 Task: Create new customer invoice with Date Opened: 16-Apr-23, Select Customer: Half-Naked, Terms: Net 7. Make invoice entry for item-1 with Date: 16-Apr-23, Description: Suave Kids 3 in 1 Shampoo, Conditioner & Body Wash Watermelon Wonder (18 oz), Income Account: Income:Sales, Quantity: 2, Unit Price: 14.99, Sales Tax: Y, Sales Tax Included: Y, Tax Table: Sales Tax. Post Invoice with Post Date: 16-Apr-23, Post to Accounts: Assets:Accounts Receivable. Pay / Process Payment with Transaction Date: 22-Apr-23, Amount: 29.98, Transfer Account: Checking Account. Go to 'Print Invoice'.
Action: Mouse moved to (133, 38)
Screenshot: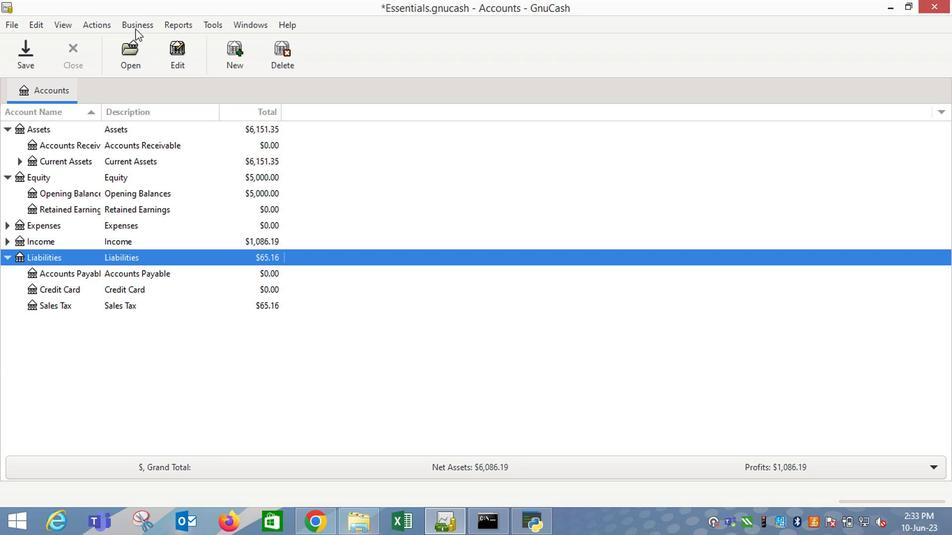 
Action: Mouse pressed left at (133, 38)
Screenshot: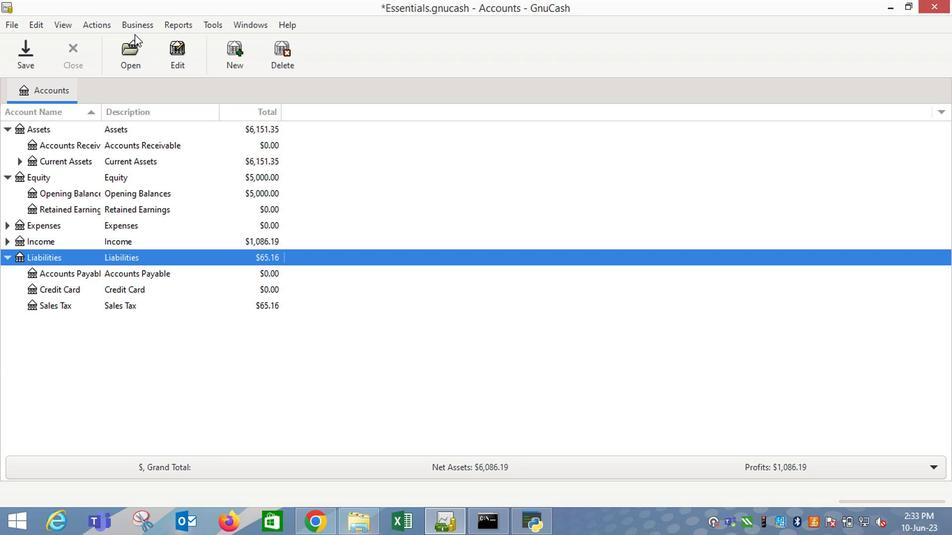 
Action: Mouse moved to (135, 33)
Screenshot: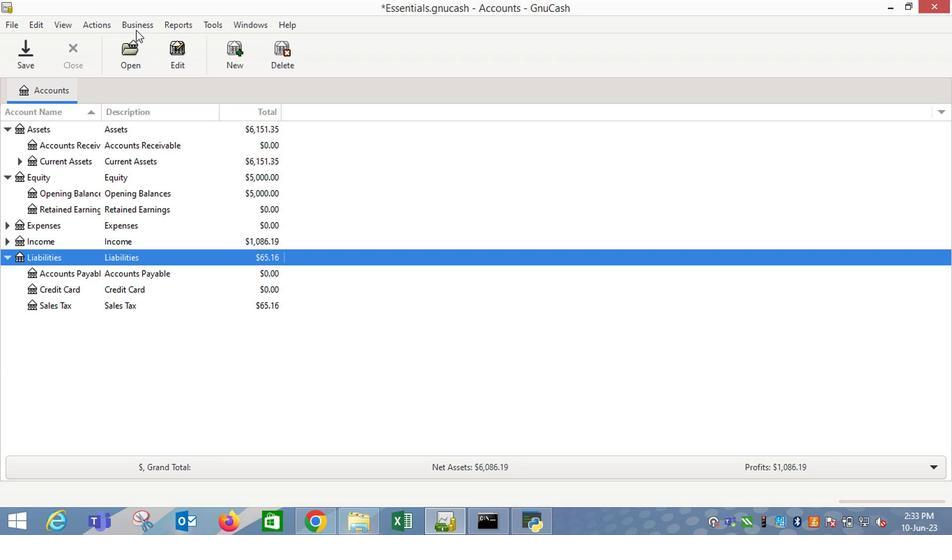 
Action: Mouse pressed left at (135, 33)
Screenshot: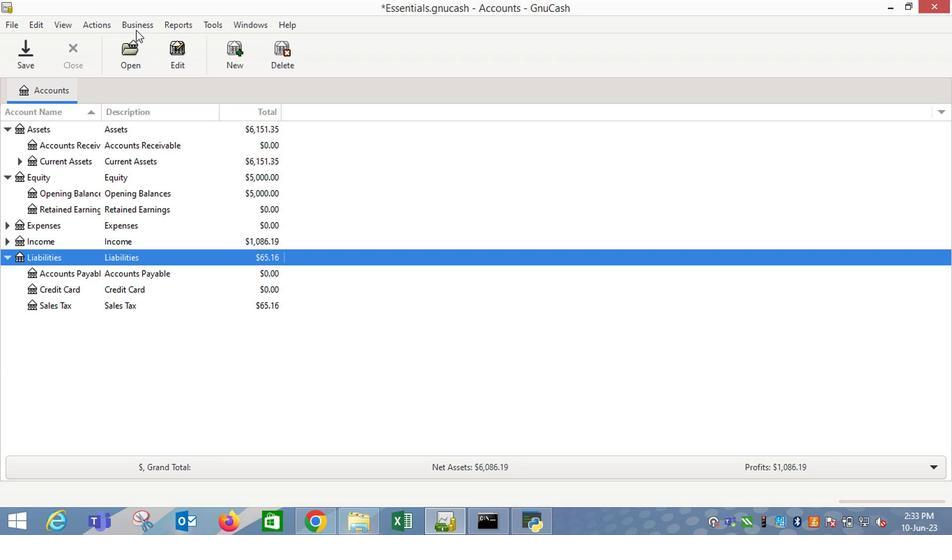 
Action: Mouse moved to (302, 92)
Screenshot: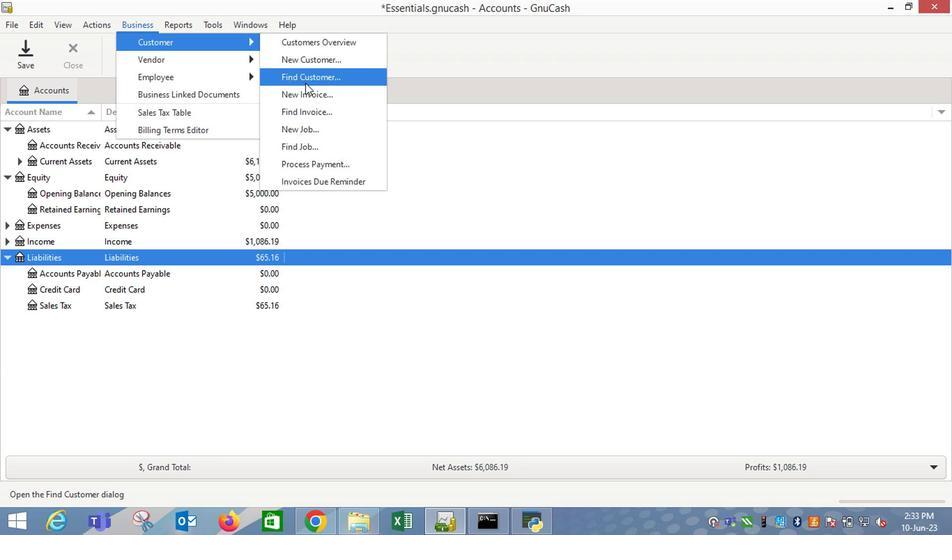 
Action: Mouse pressed left at (302, 92)
Screenshot: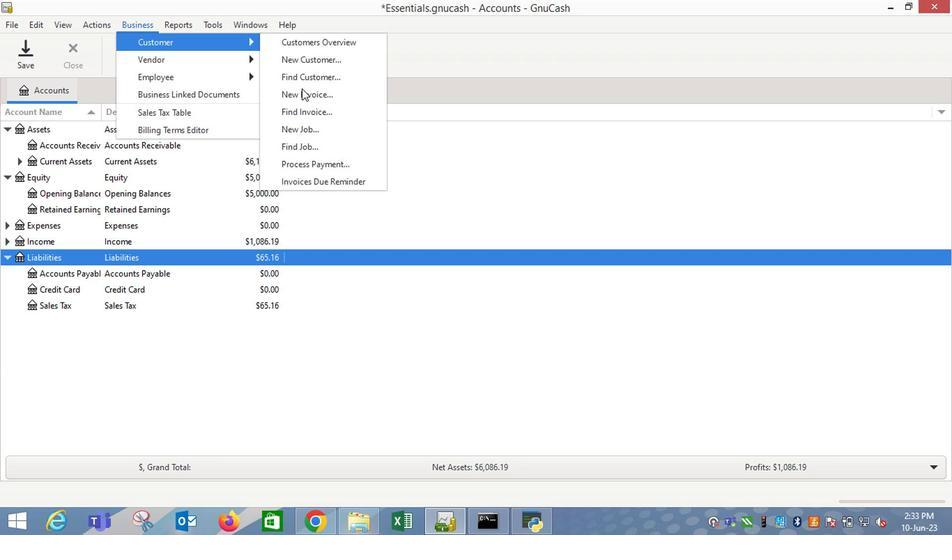 
Action: Mouse moved to (581, 218)
Screenshot: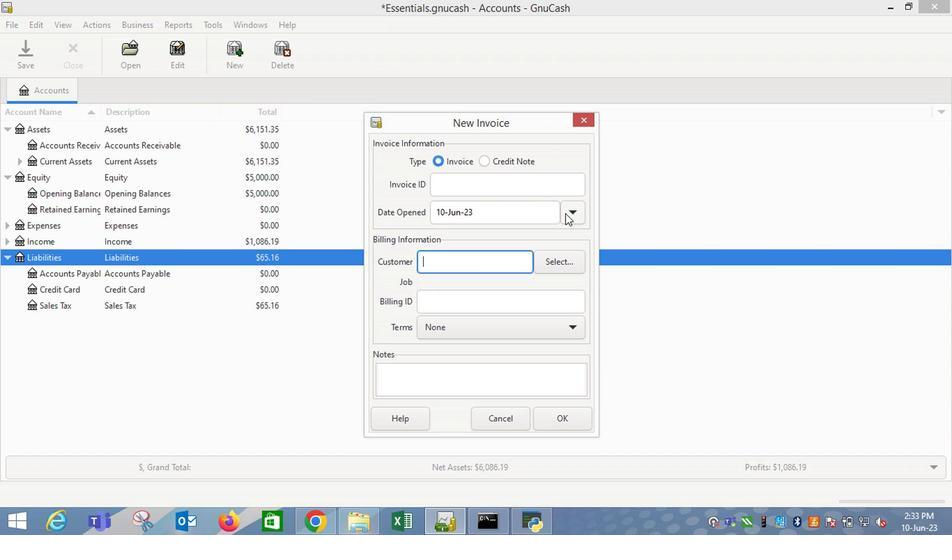 
Action: Mouse pressed left at (581, 218)
Screenshot: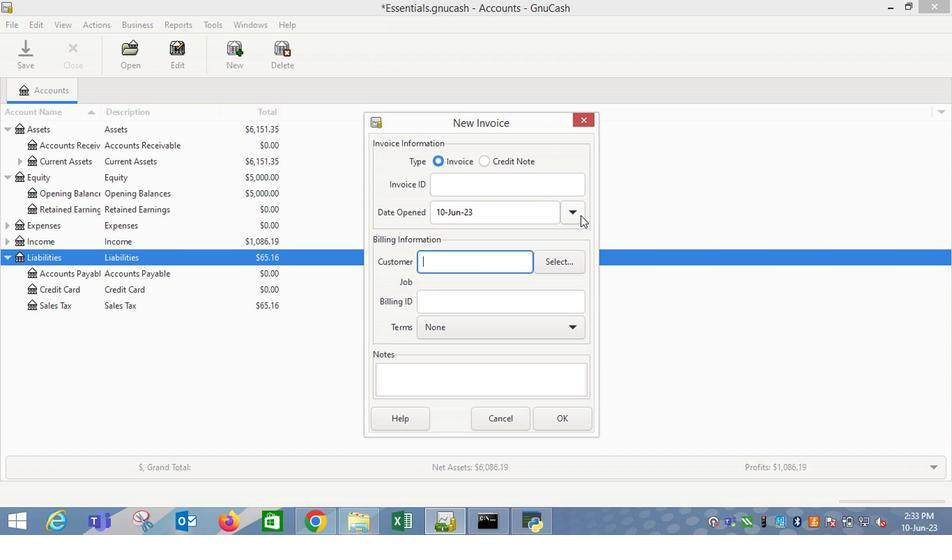 
Action: Mouse moved to (466, 232)
Screenshot: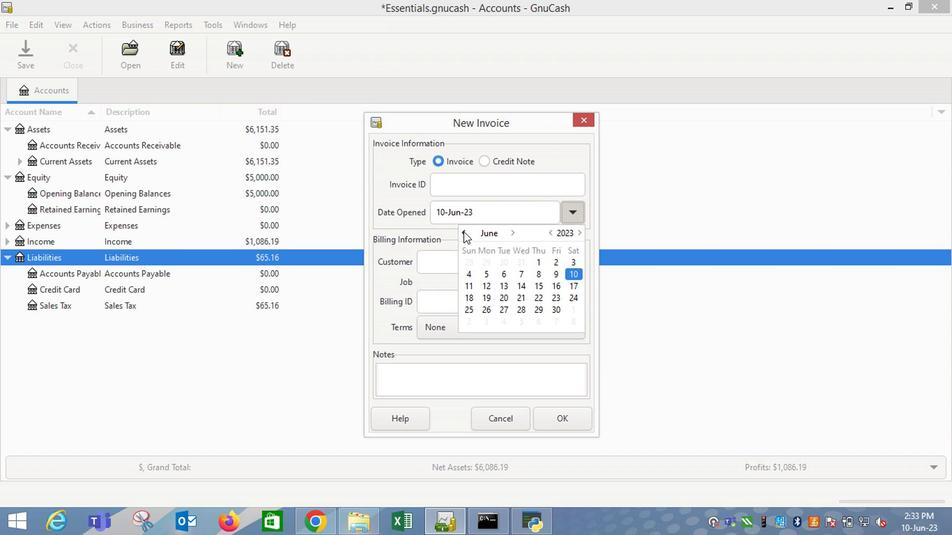 
Action: Mouse pressed left at (466, 232)
Screenshot: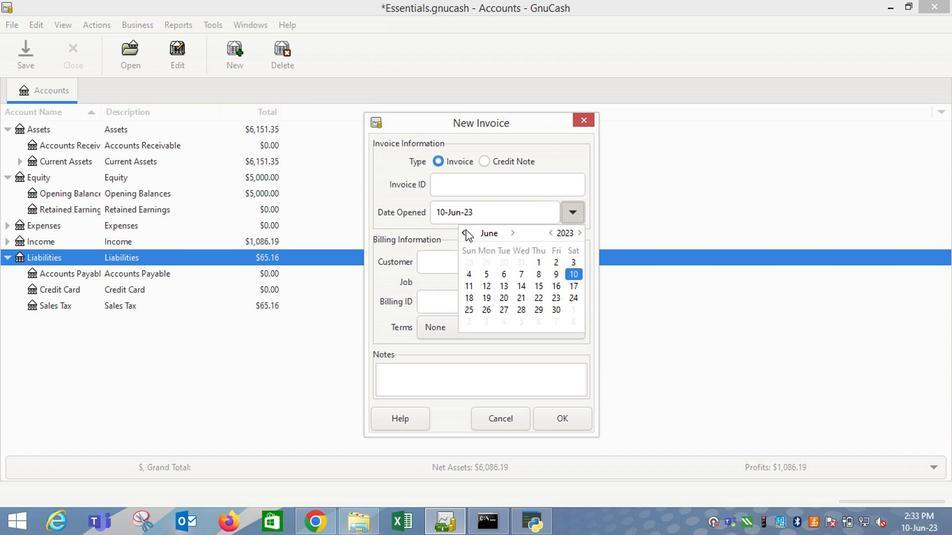 
Action: Mouse moved to (465, 236)
Screenshot: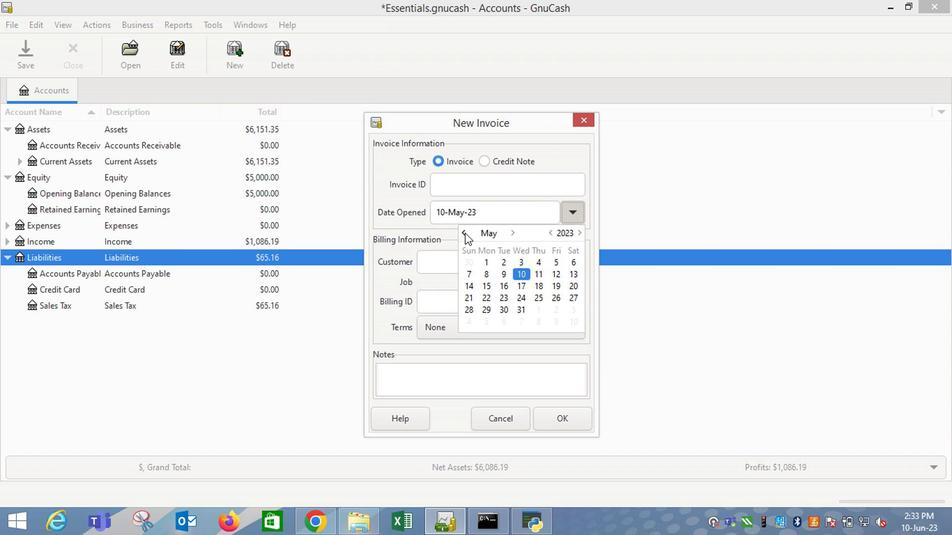 
Action: Mouse pressed left at (465, 236)
Screenshot: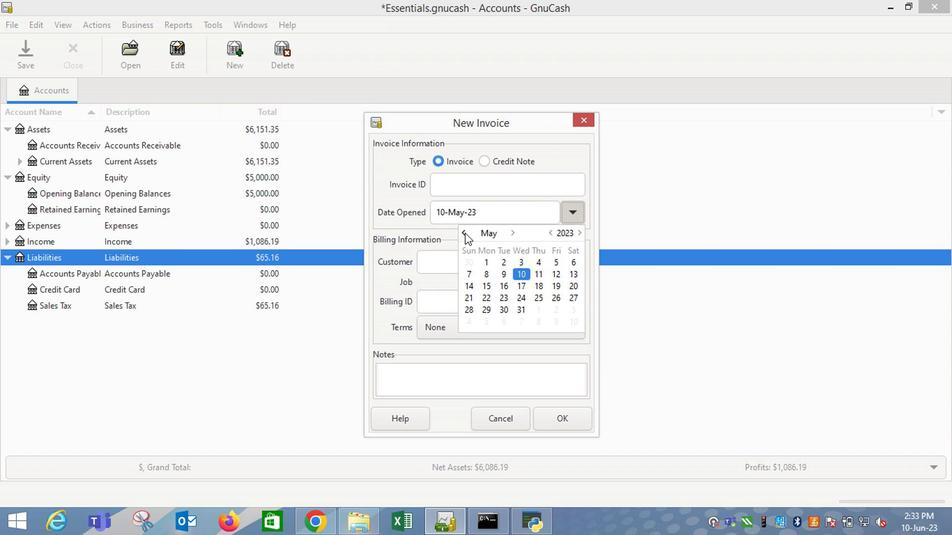 
Action: Mouse moved to (473, 299)
Screenshot: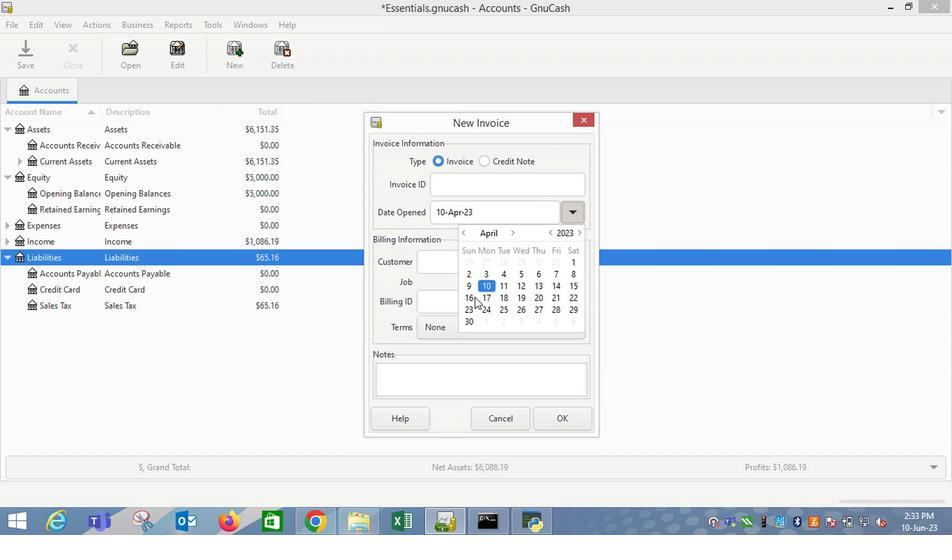 
Action: Mouse pressed left at (473, 299)
Screenshot: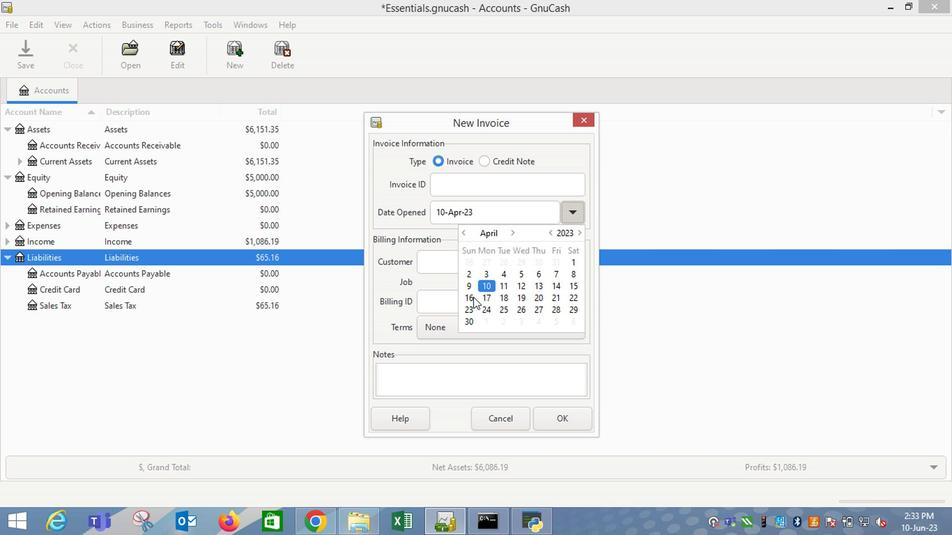 
Action: Mouse moved to (427, 269)
Screenshot: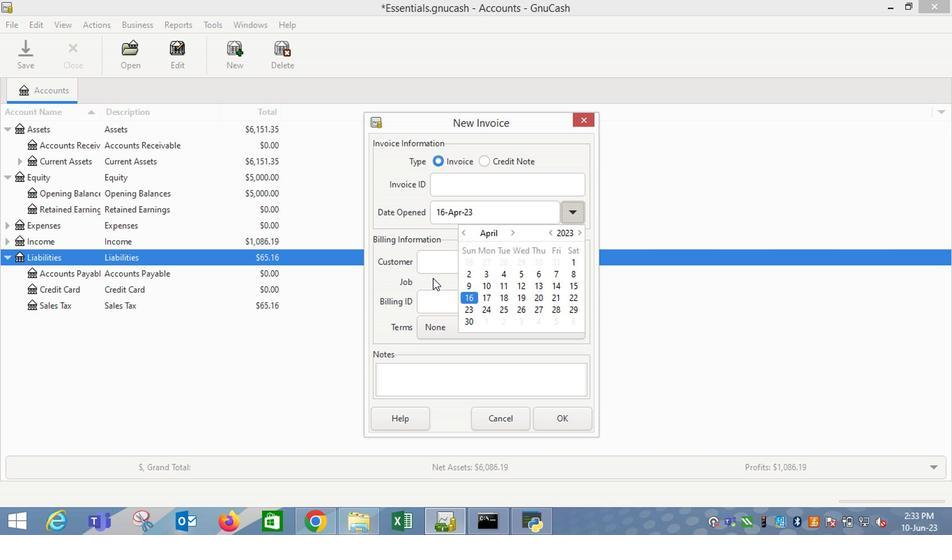 
Action: Mouse pressed left at (427, 269)
Screenshot: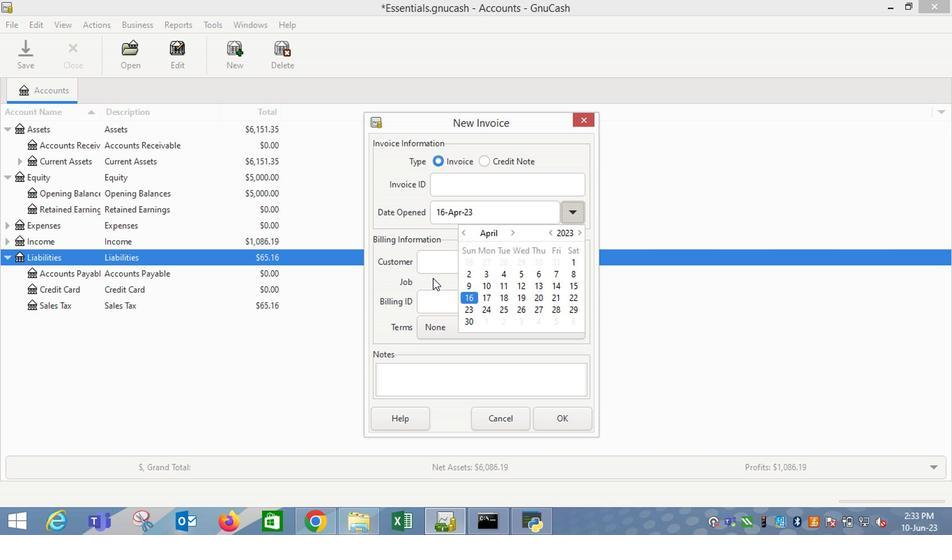 
Action: Mouse moved to (442, 260)
Screenshot: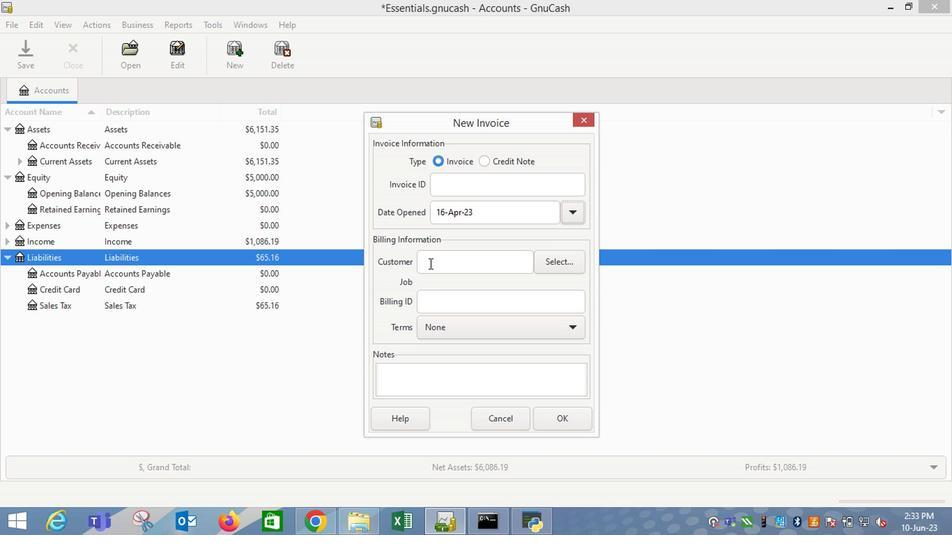 
Action: Mouse pressed left at (442, 260)
Screenshot: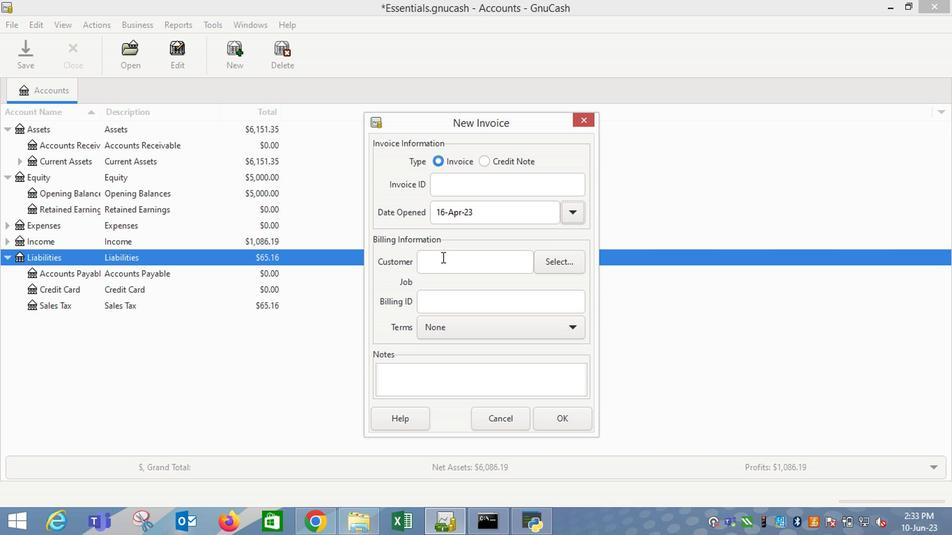 
Action: Key pressed <Key.shift_r>Ha<Key.down><Key.tab>
Screenshot: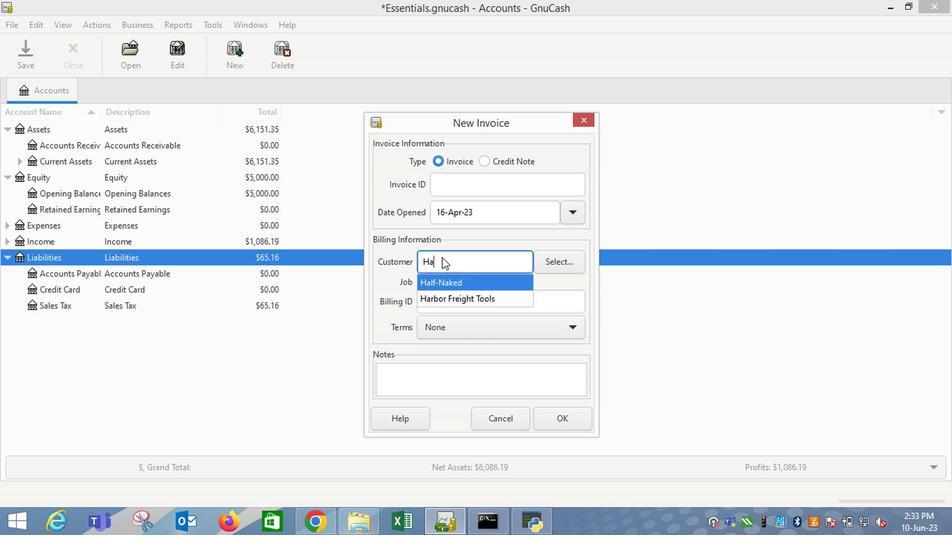 
Action: Mouse moved to (471, 265)
Screenshot: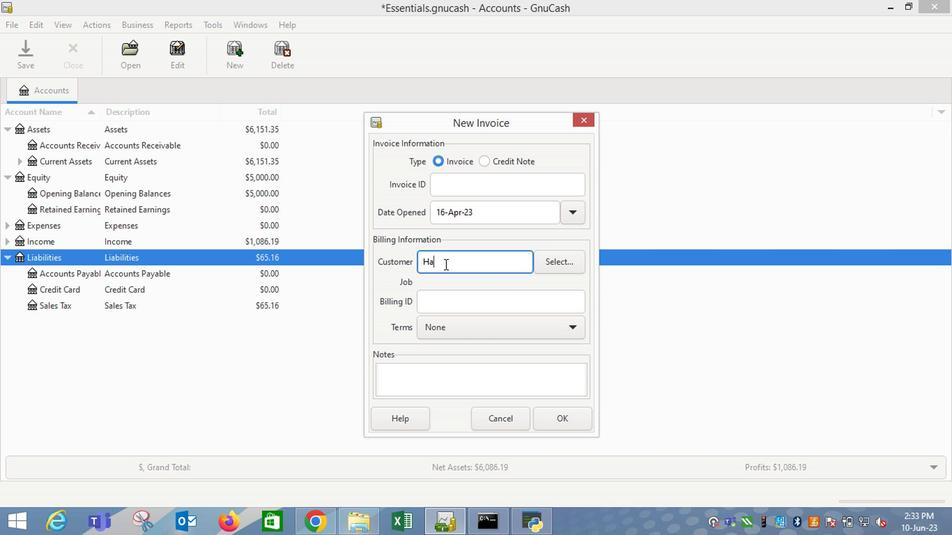 
Action: Key pressed l
Screenshot: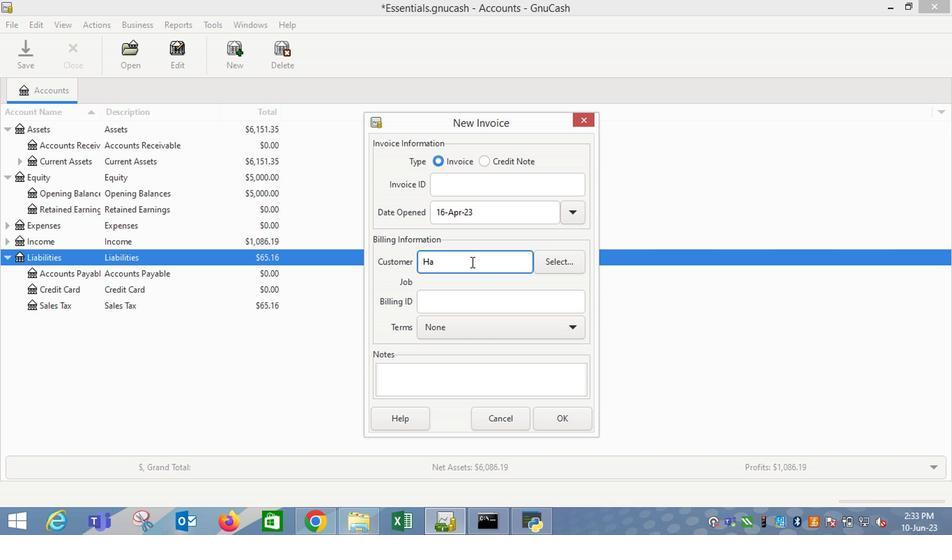 
Action: Mouse moved to (452, 283)
Screenshot: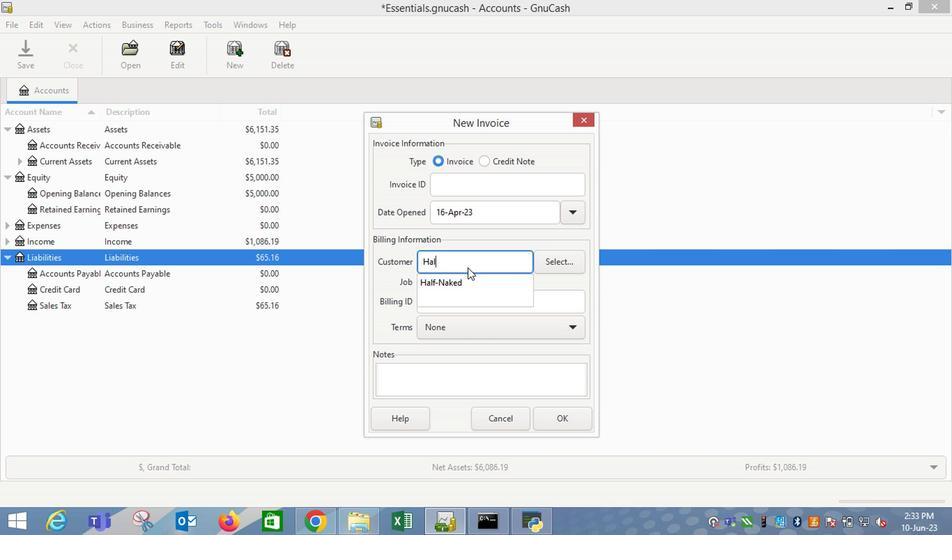 
Action: Mouse pressed left at (452, 283)
Screenshot: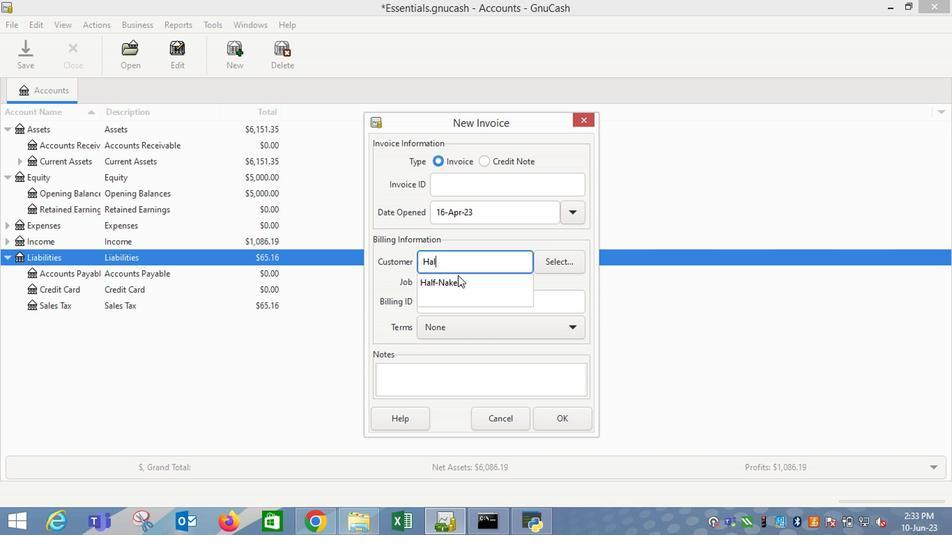 
Action: Mouse moved to (432, 346)
Screenshot: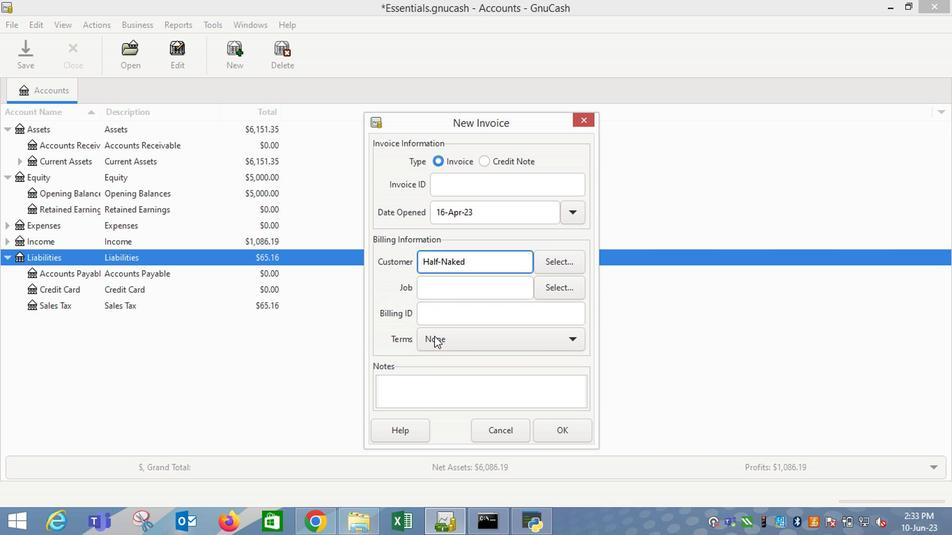 
Action: Mouse pressed left at (432, 346)
Screenshot: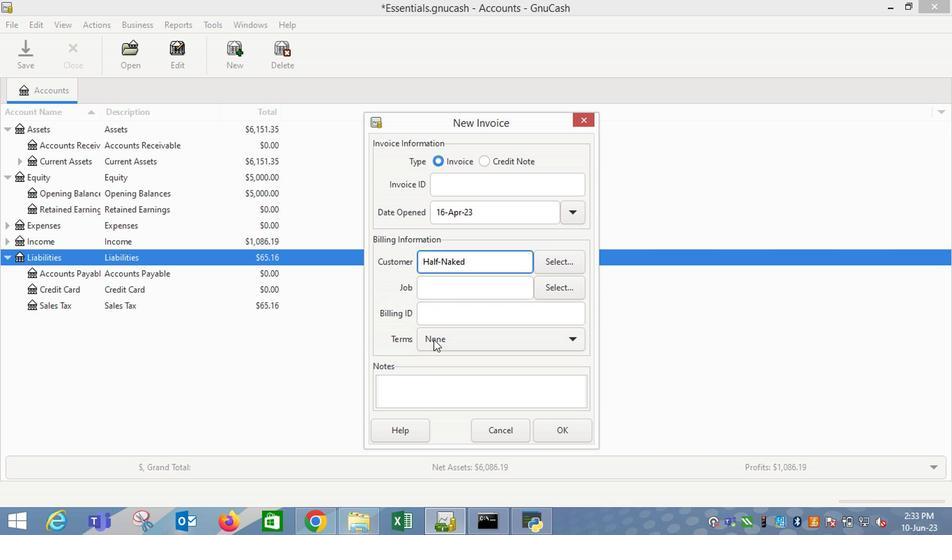 
Action: Mouse moved to (429, 404)
Screenshot: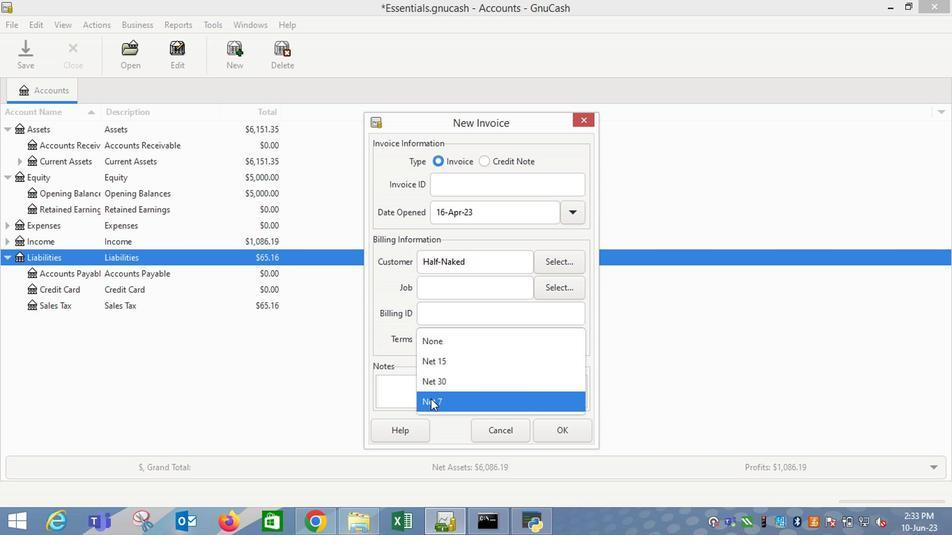 
Action: Mouse pressed left at (429, 404)
Screenshot: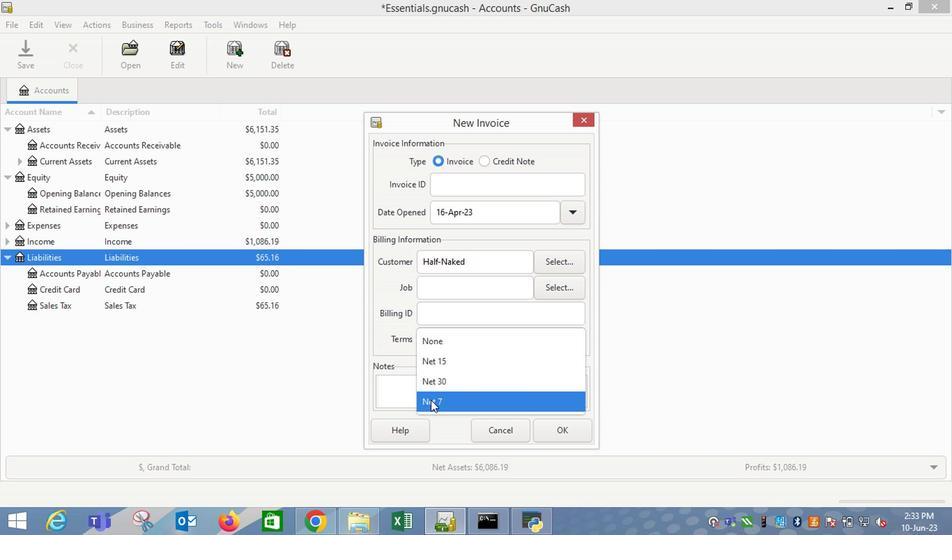 
Action: Mouse moved to (541, 432)
Screenshot: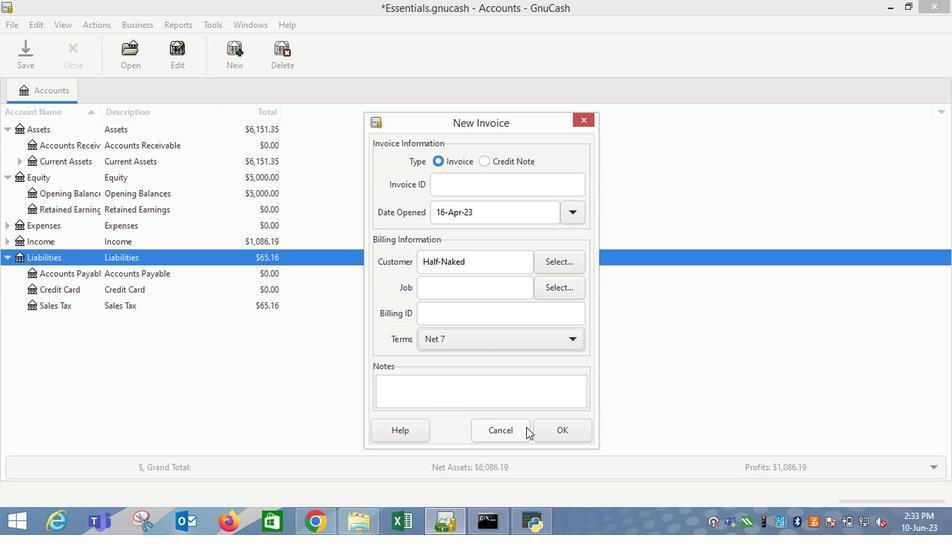 
Action: Mouse pressed left at (541, 432)
Screenshot: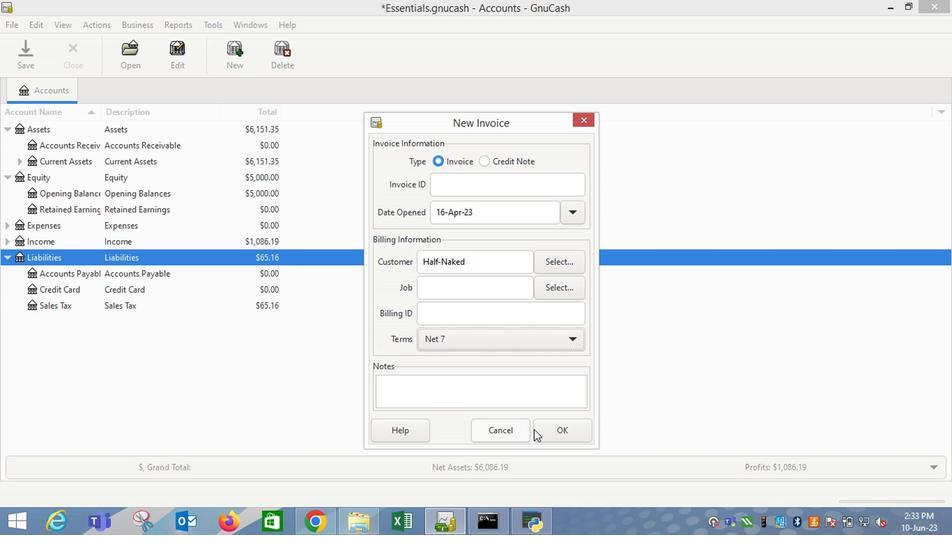 
Action: Mouse moved to (63, 279)
Screenshot: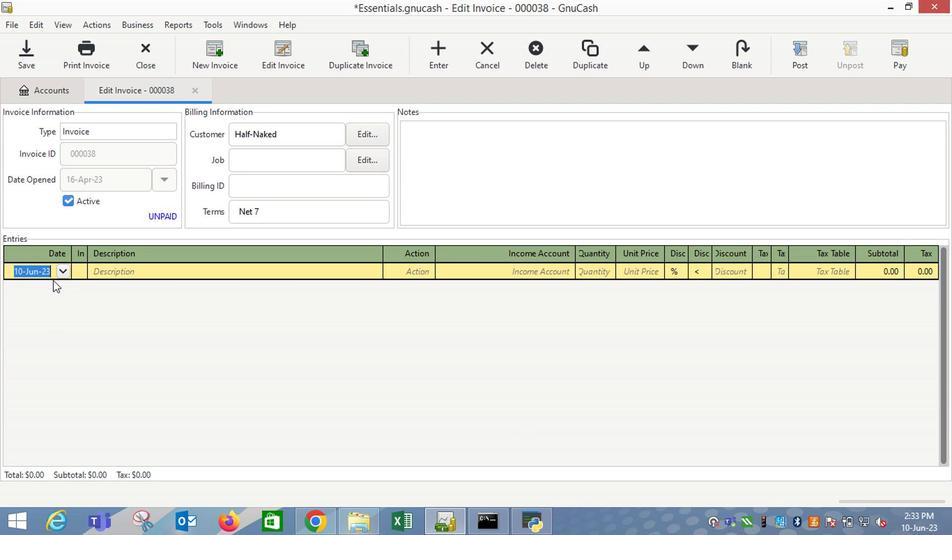 
Action: Mouse pressed left at (63, 279)
Screenshot: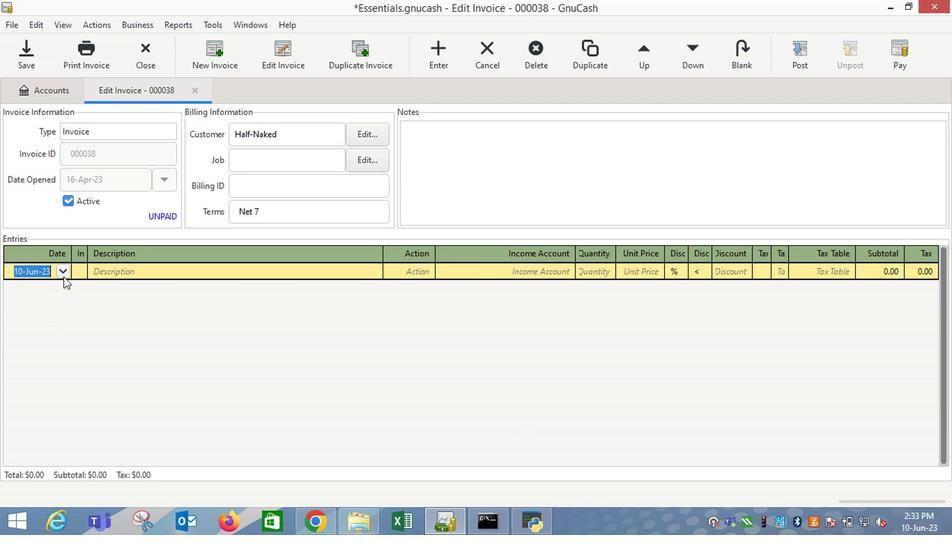 
Action: Mouse moved to (7, 292)
Screenshot: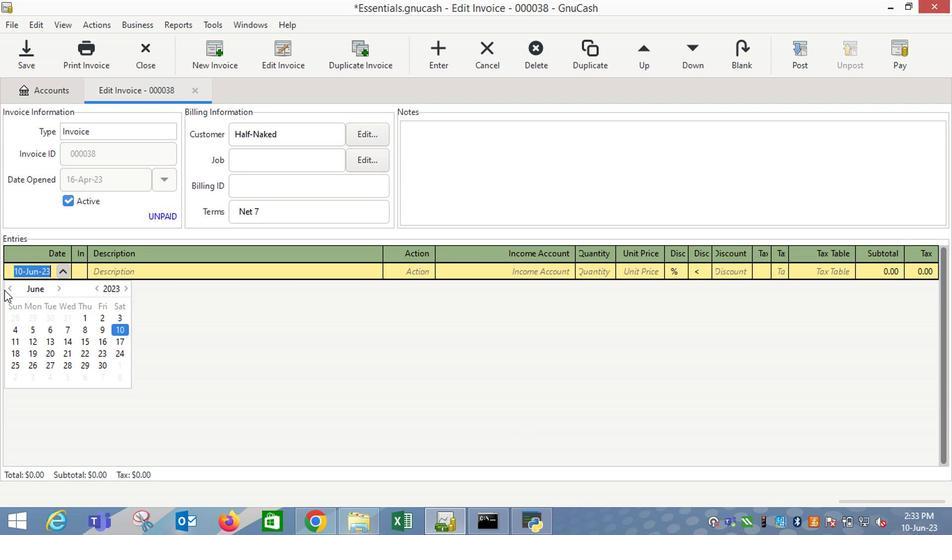 
Action: Mouse pressed left at (7, 292)
Screenshot: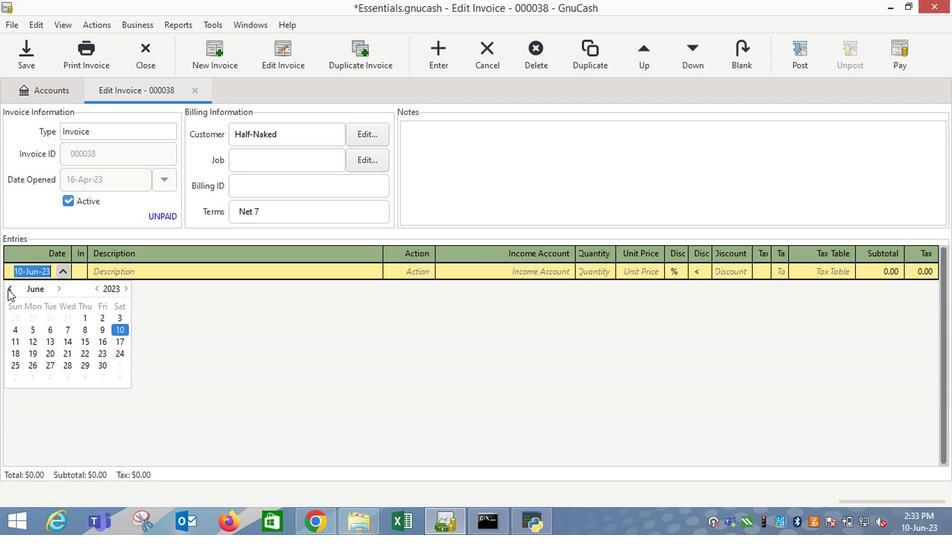 
Action: Mouse pressed left at (7, 292)
Screenshot: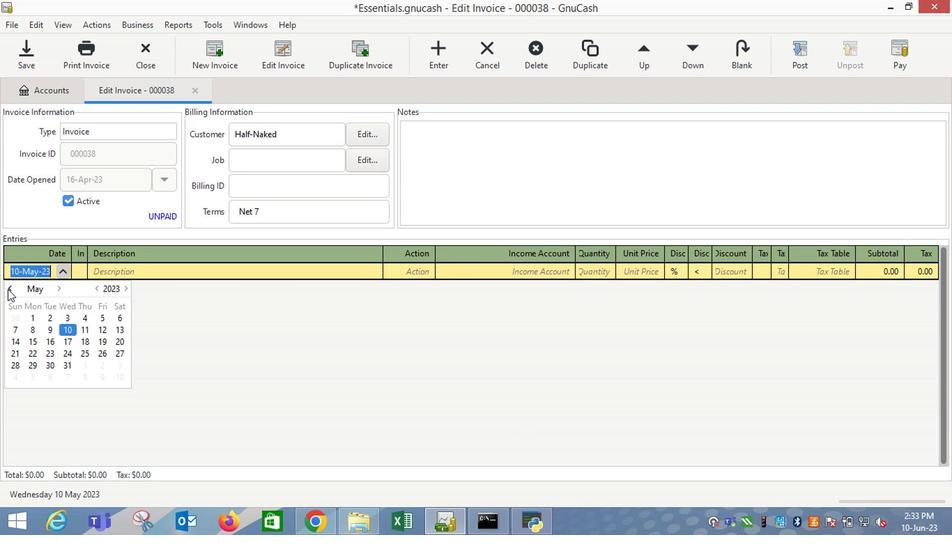 
Action: Mouse moved to (19, 355)
Screenshot: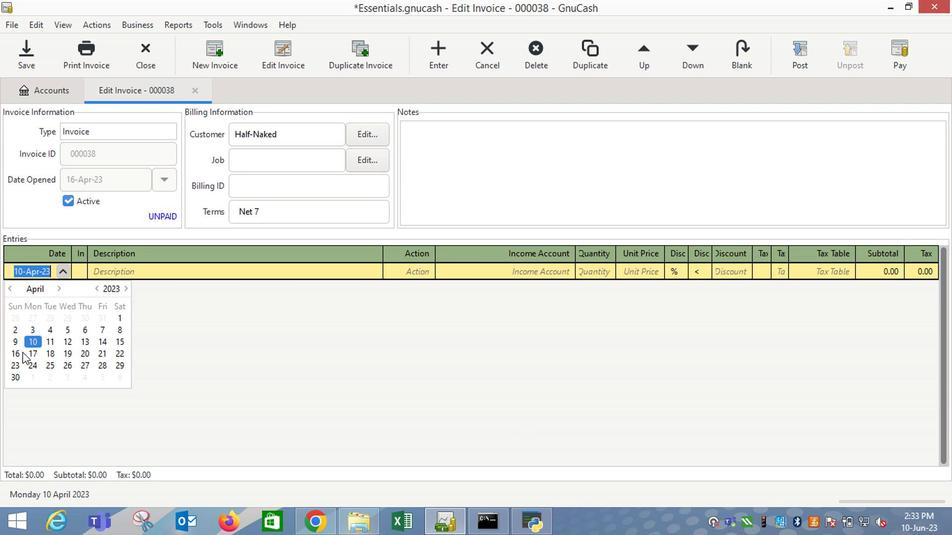
Action: Mouse pressed left at (19, 355)
Screenshot: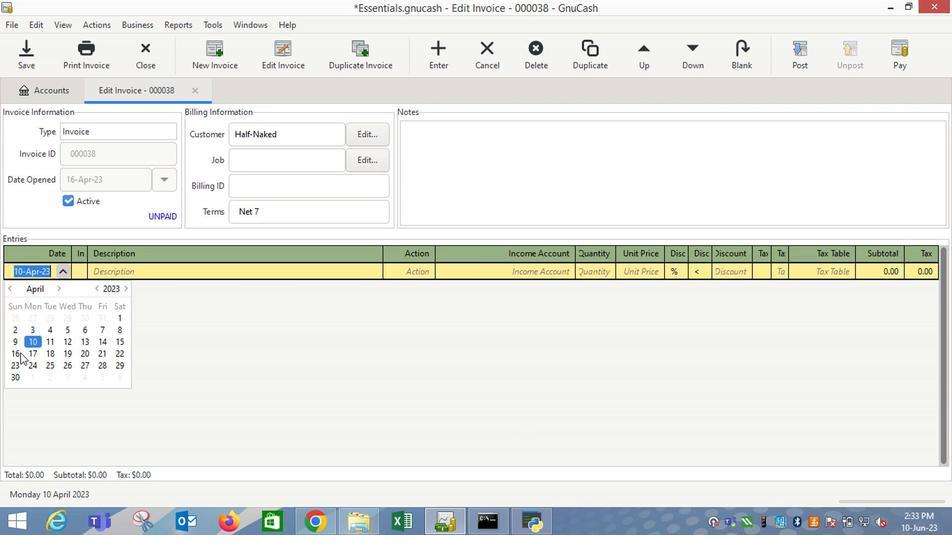 
Action: Mouse moved to (86, 276)
Screenshot: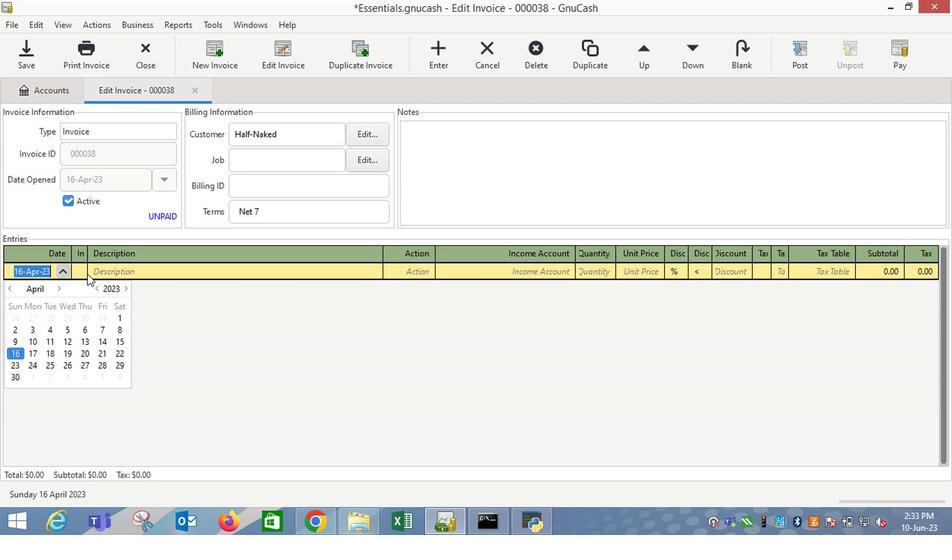 
Action: Mouse pressed left at (86, 276)
Screenshot: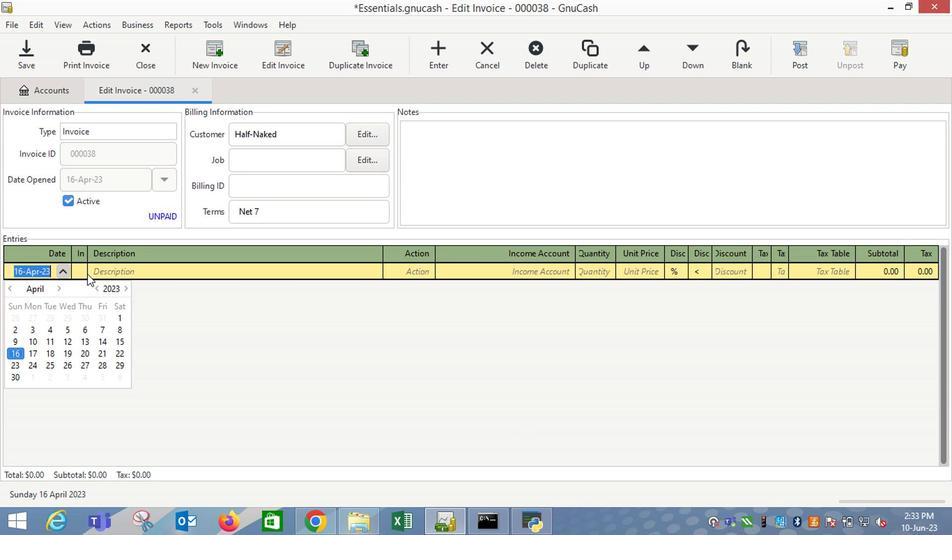 
Action: Mouse moved to (160, 320)
Screenshot: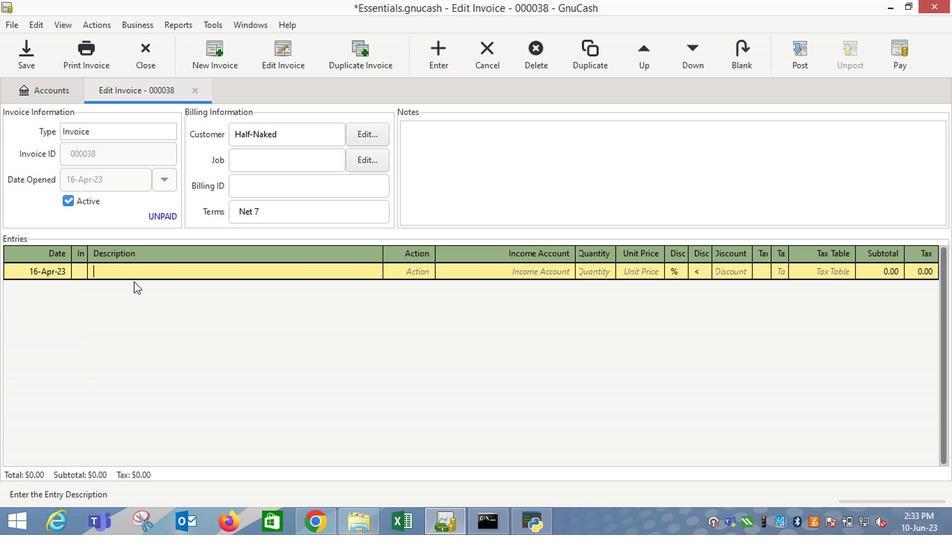 
Action: Key pressed <Key.shift_r>Suave<Key.space><Key.shift_r>Kids<Key.space>3<Key.space>in<Key.space>1<Key.space><Key.shift_r>Shampoo,<Key.space><Key.shift_r>Conditioner<Key.space><Key.shift_r>&<Key.space><Key.shift_r>Body<Key.space><Key.shift_r>Wash<Key.space><Key.shift_r>Watermelon<Key.space><Key.shift_r>Wonder<Key.space><Key.shift_r>(18<Key.space>oz<Key.shift_r>)<Key.tab><Key.tab>i<Key.down><Key.down><Key.down><Key.tab>2<Key.tab>14.99<Key.tab>
Screenshot: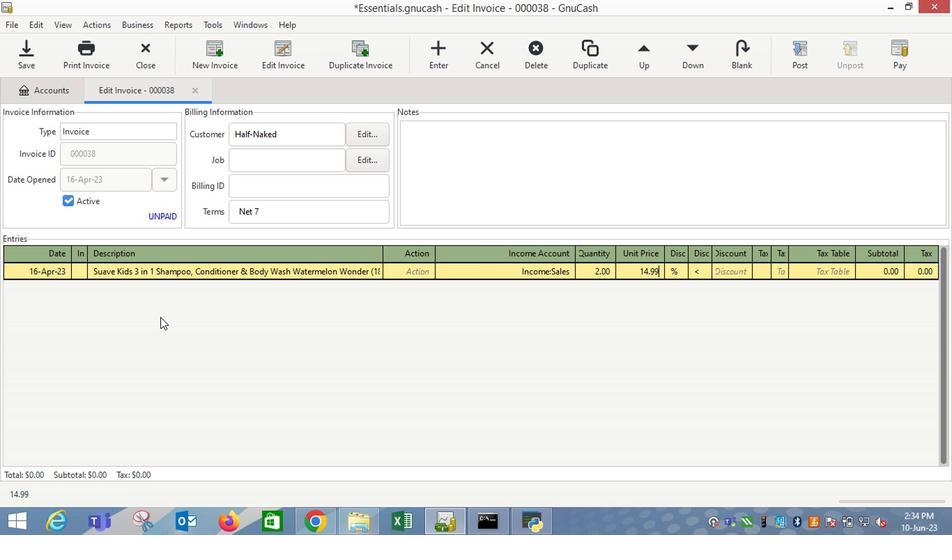 
Action: Mouse moved to (764, 276)
Screenshot: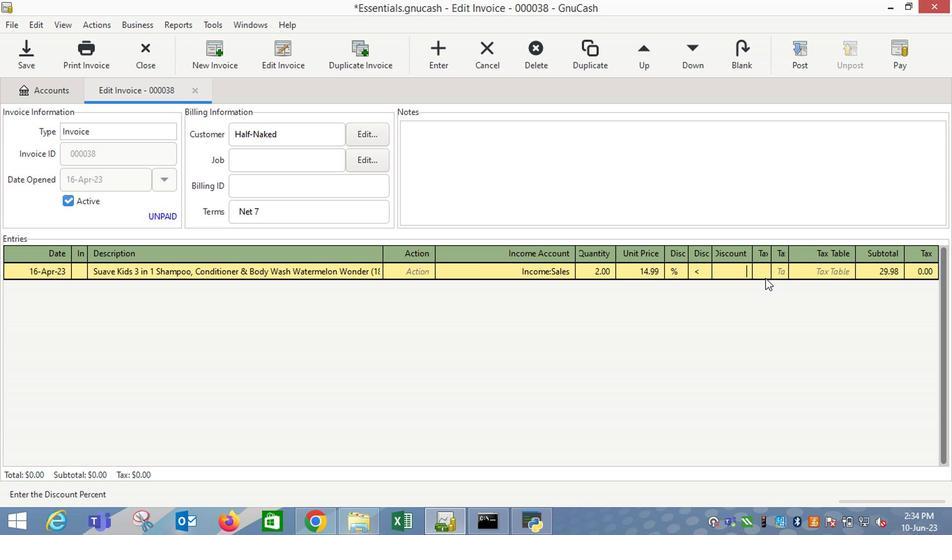 
Action: Mouse pressed left at (764, 276)
Screenshot: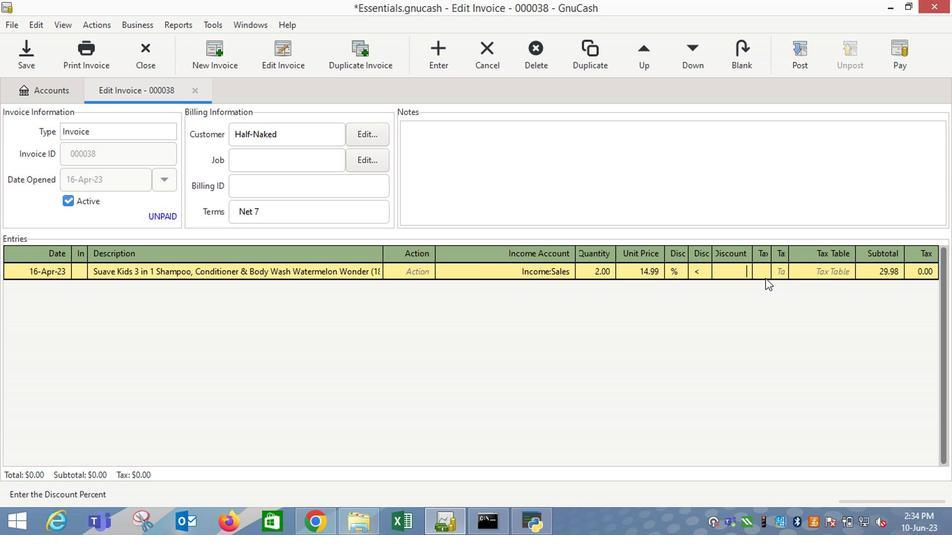 
Action: Mouse moved to (777, 273)
Screenshot: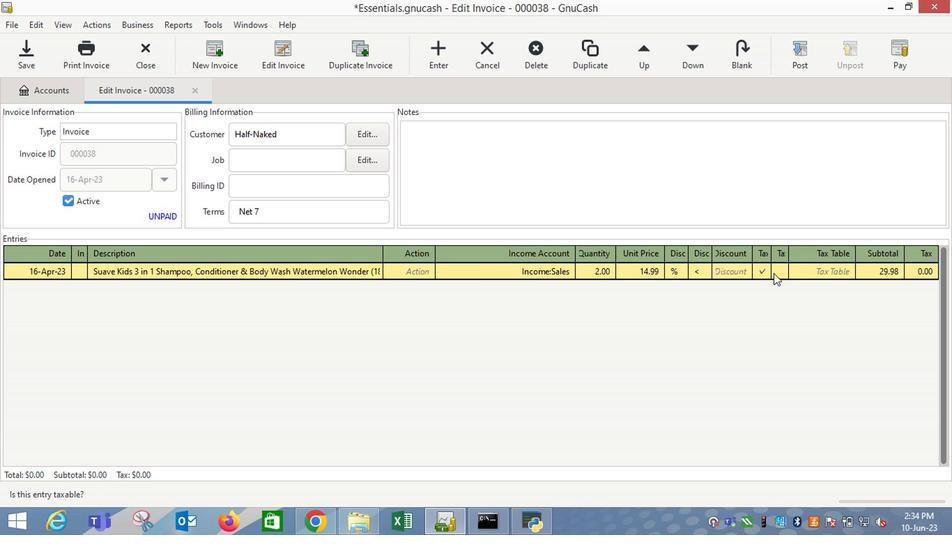 
Action: Mouse pressed left at (777, 273)
Screenshot: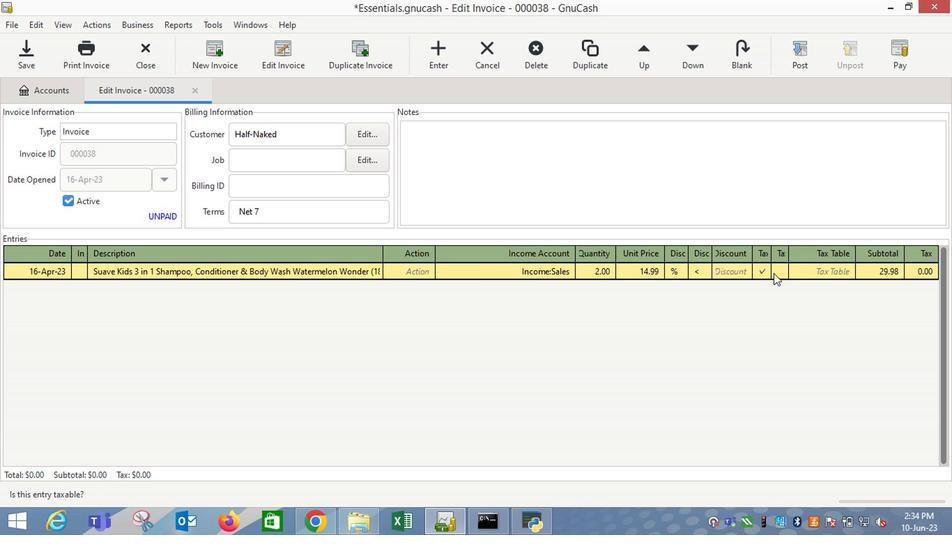 
Action: Mouse moved to (831, 276)
Screenshot: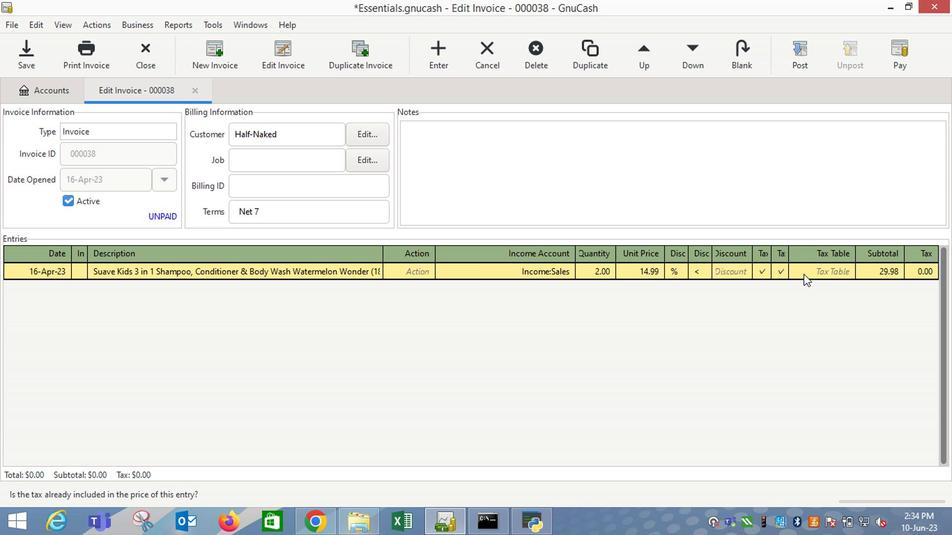 
Action: Mouse pressed left at (831, 276)
Screenshot: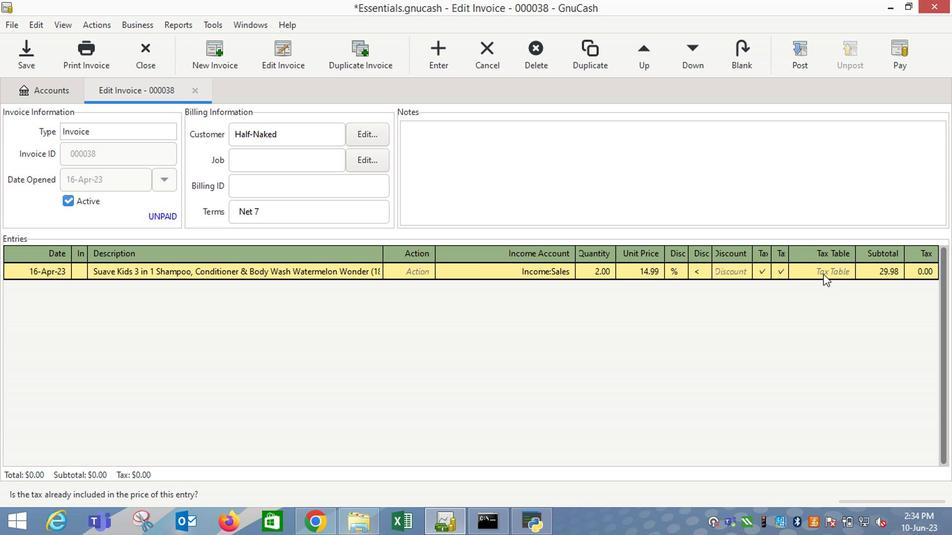 
Action: Mouse moved to (846, 275)
Screenshot: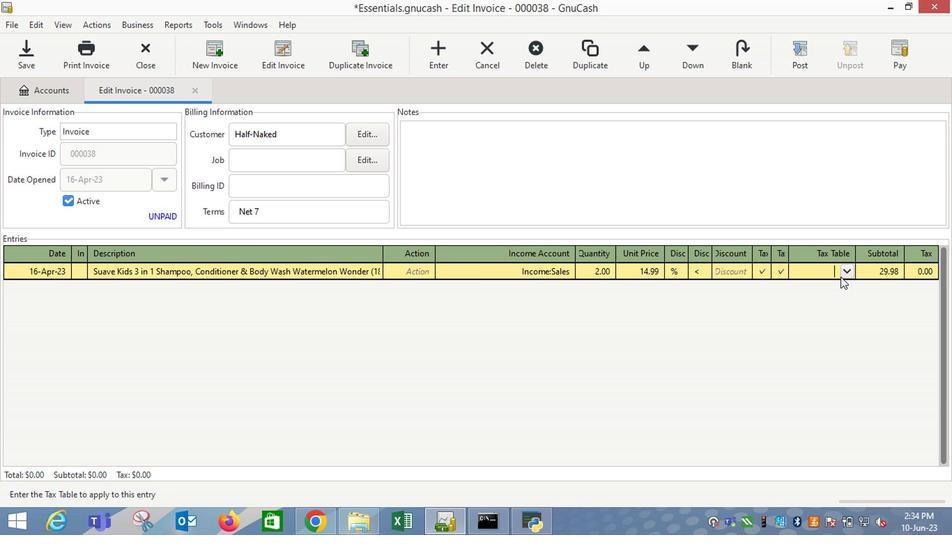 
Action: Mouse pressed left at (846, 275)
Screenshot: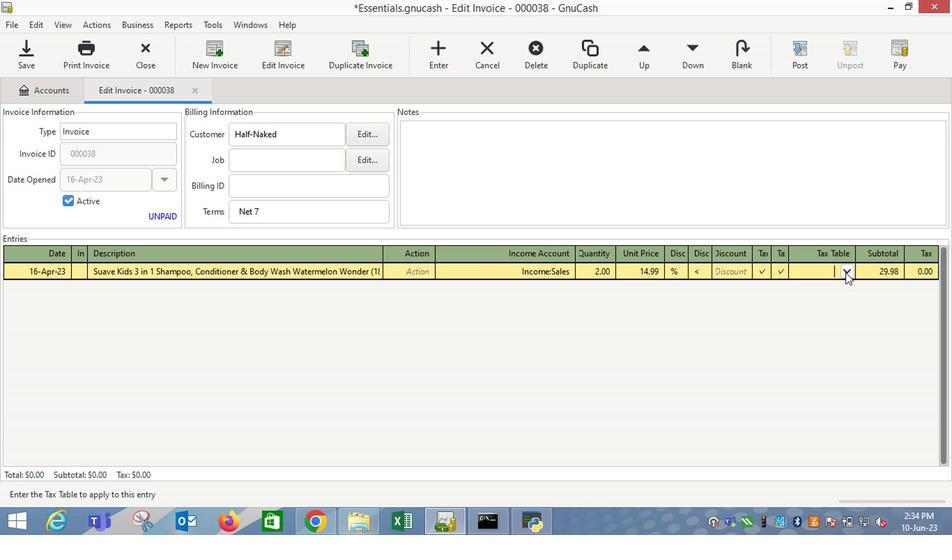 
Action: Mouse moved to (823, 293)
Screenshot: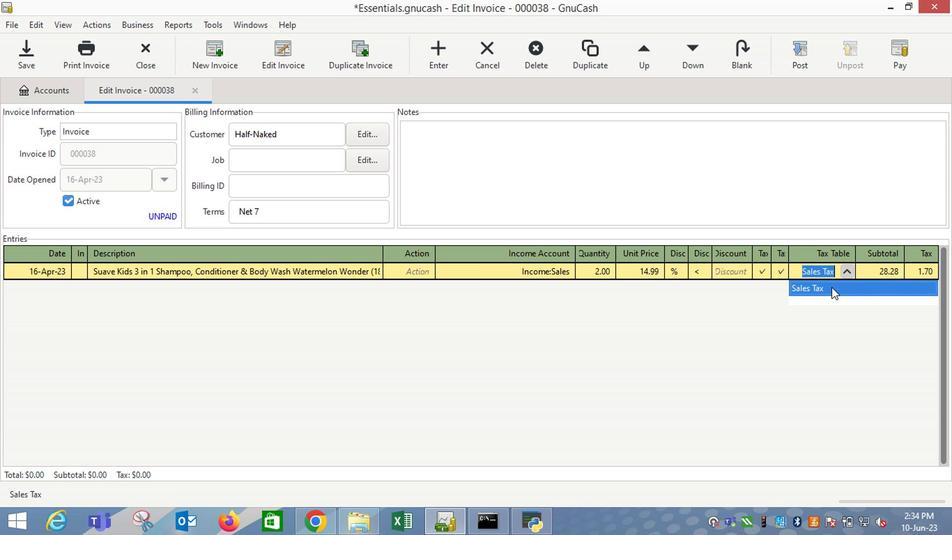 
Action: Mouse pressed left at (823, 293)
Screenshot: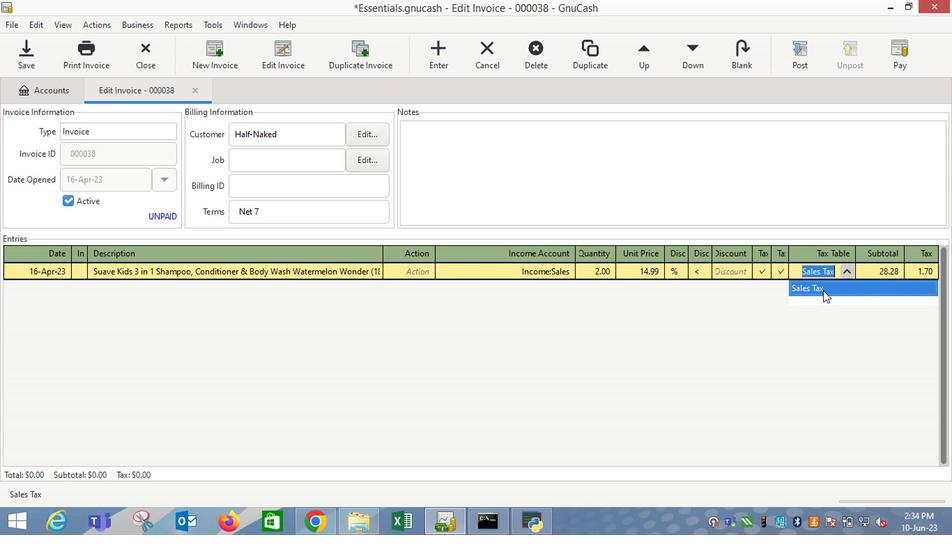 
Action: Key pressed <Key.enter>
Screenshot: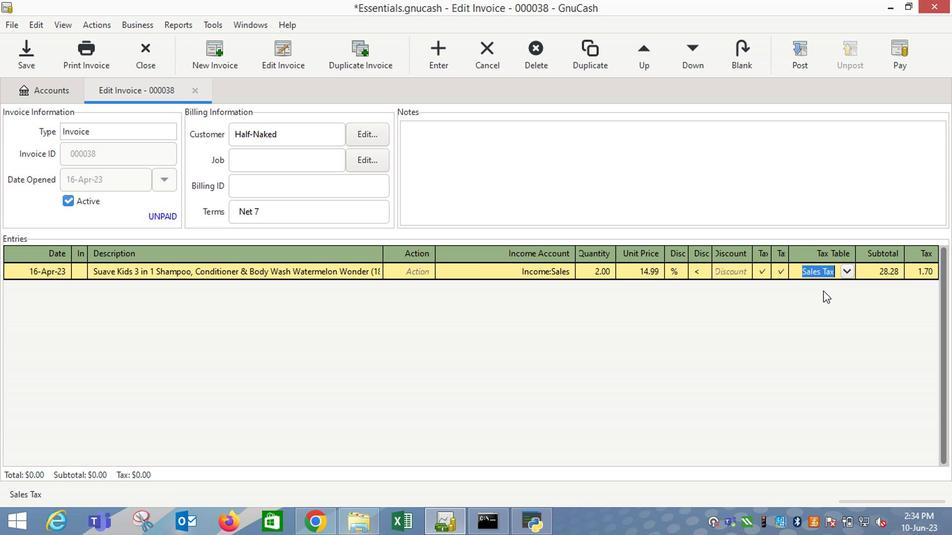 
Action: Mouse moved to (808, 57)
Screenshot: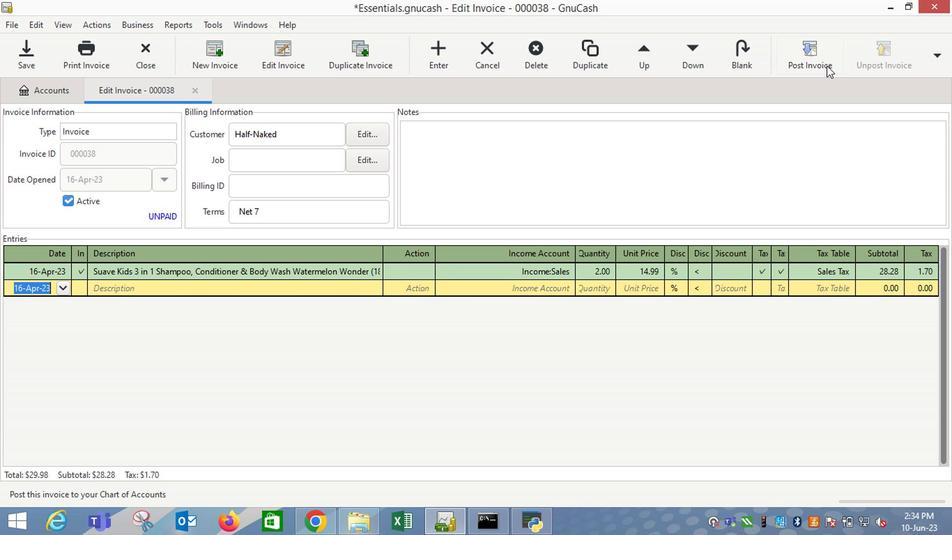 
Action: Mouse pressed left at (808, 57)
Screenshot: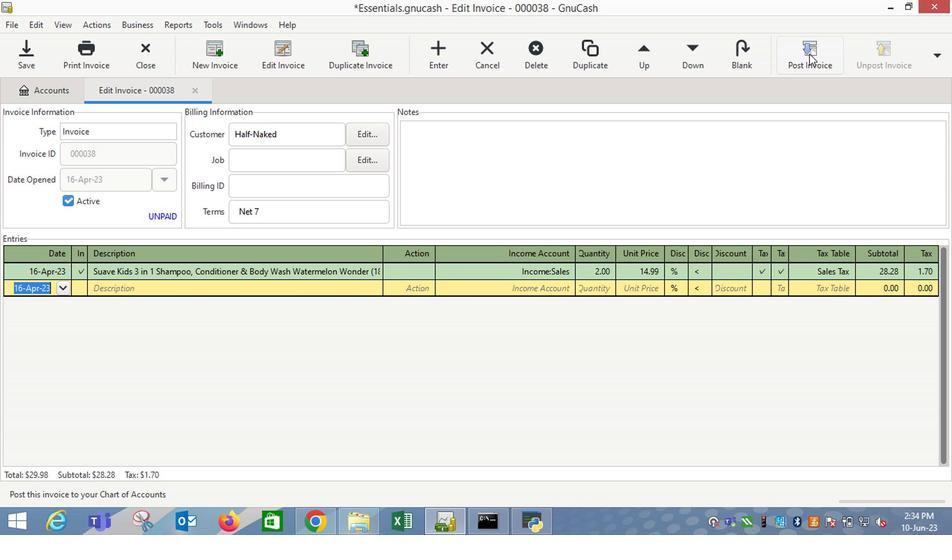 
Action: Mouse moved to (600, 235)
Screenshot: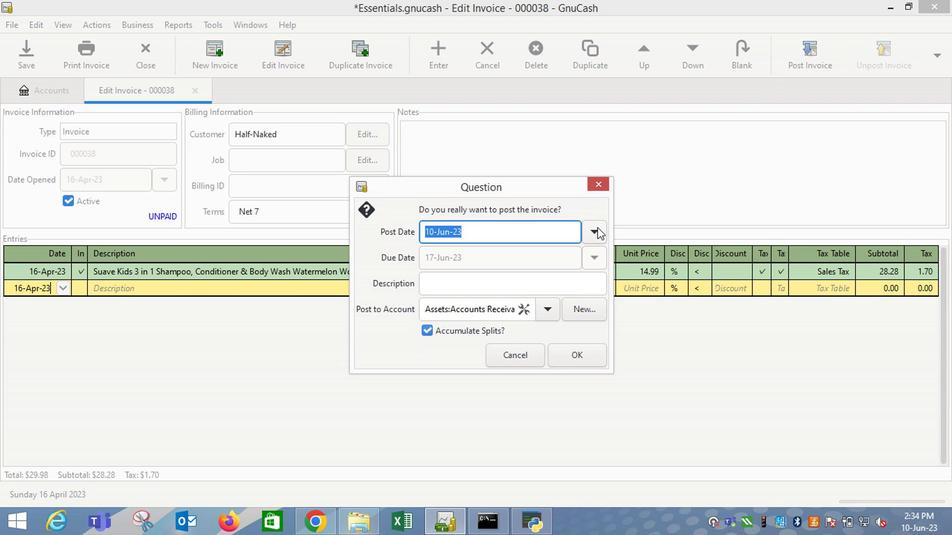 
Action: Mouse pressed left at (600, 235)
Screenshot: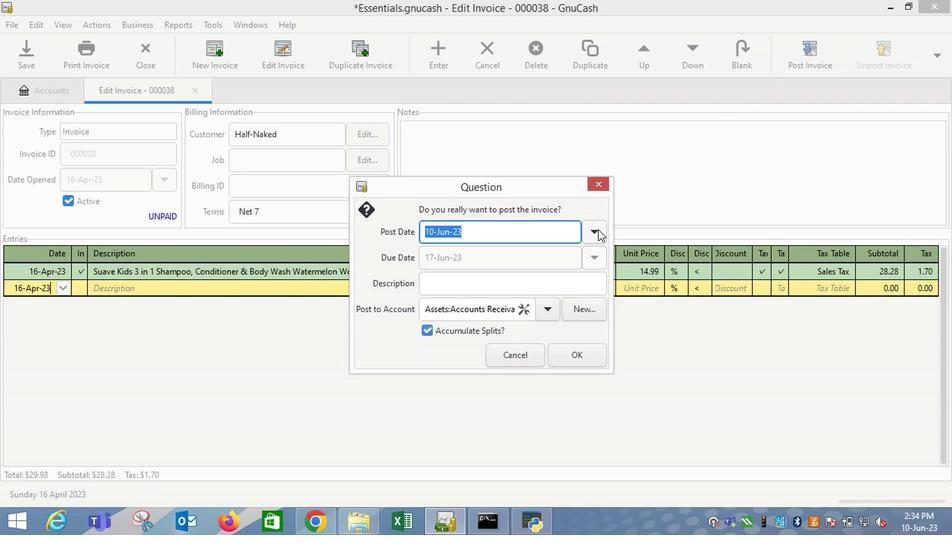 
Action: Mouse moved to (483, 254)
Screenshot: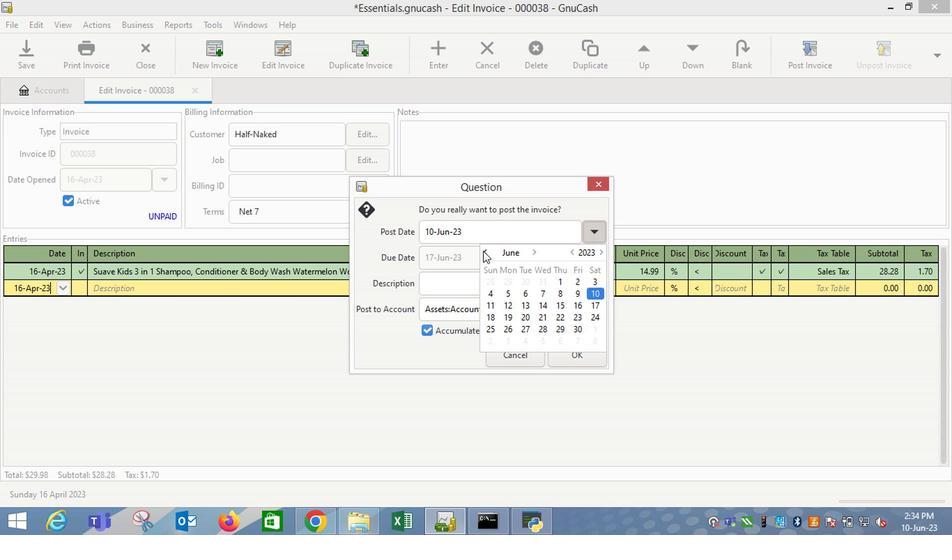 
Action: Mouse pressed left at (483, 254)
Screenshot: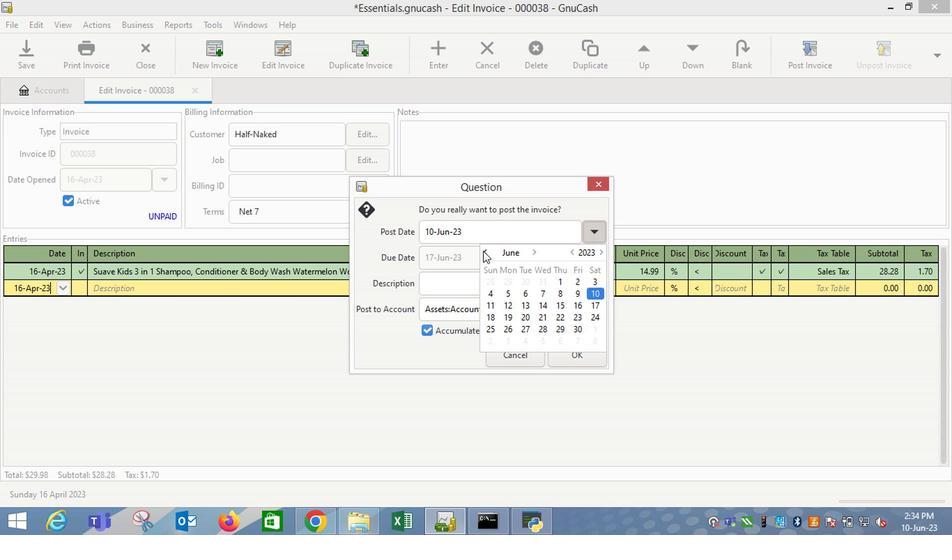 
Action: Mouse pressed left at (483, 254)
Screenshot: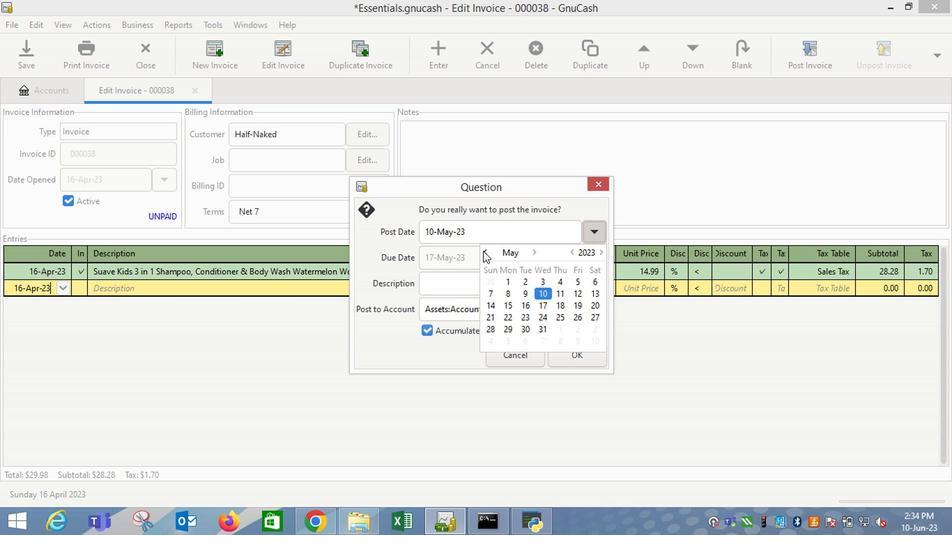 
Action: Mouse moved to (493, 318)
Screenshot: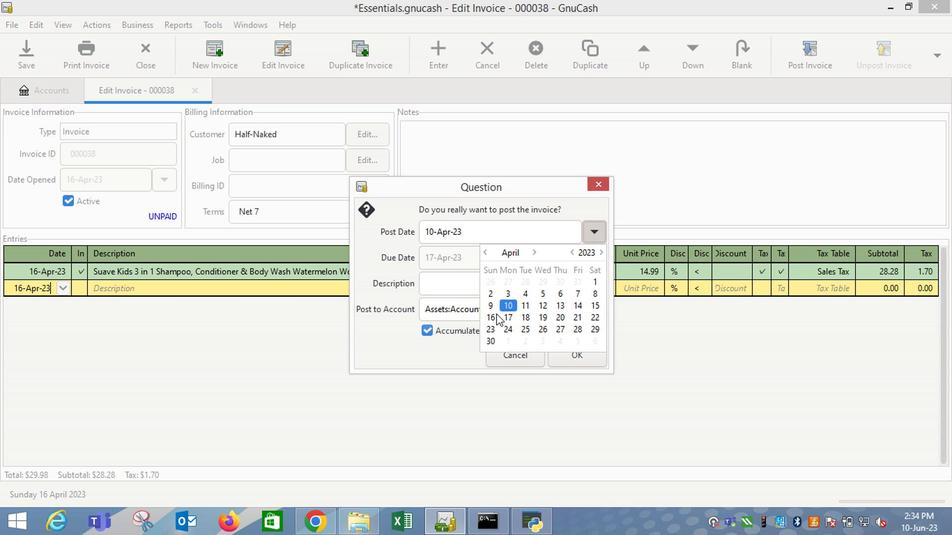 
Action: Mouse pressed left at (493, 318)
Screenshot: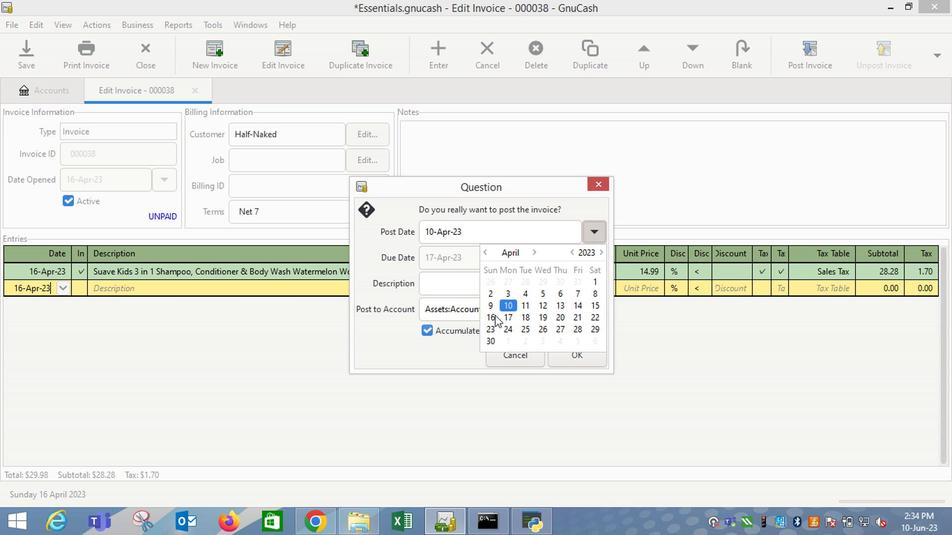 
Action: Mouse moved to (443, 283)
Screenshot: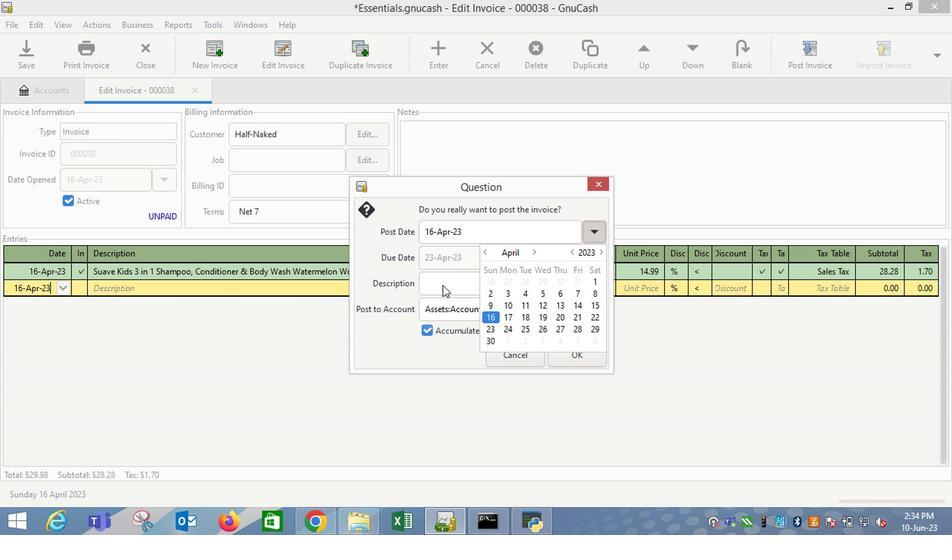 
Action: Mouse pressed left at (443, 283)
Screenshot: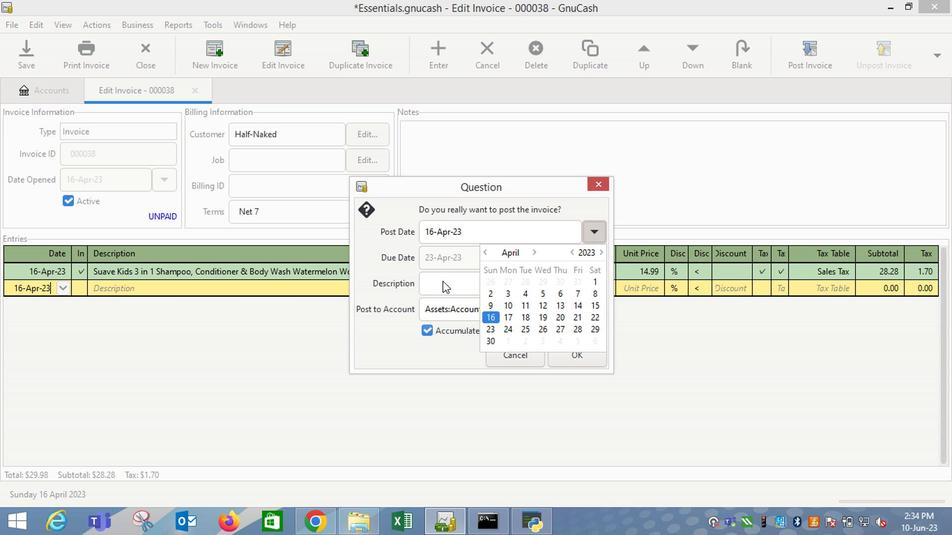 
Action: Mouse moved to (565, 361)
Screenshot: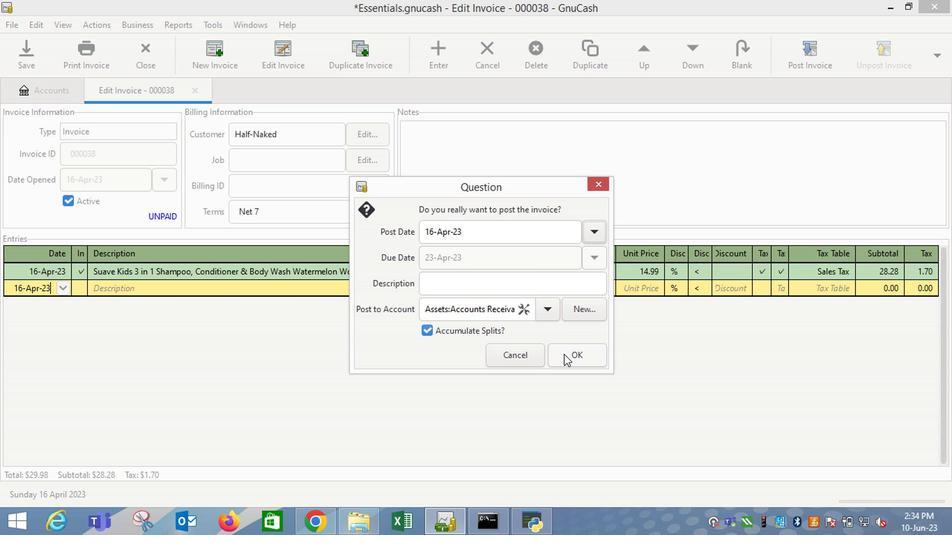 
Action: Mouse pressed left at (565, 361)
Screenshot: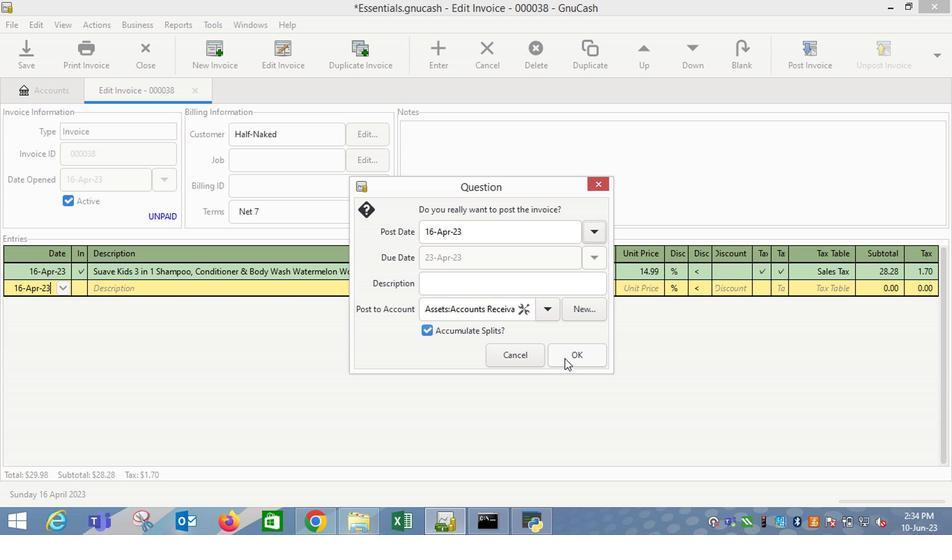 
Action: Mouse moved to (887, 62)
Screenshot: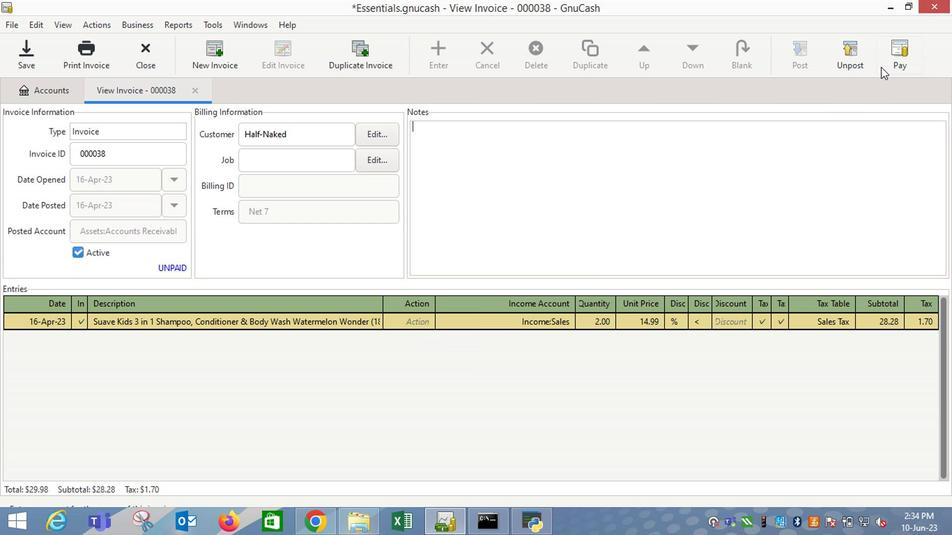 
Action: Mouse pressed left at (887, 62)
Screenshot: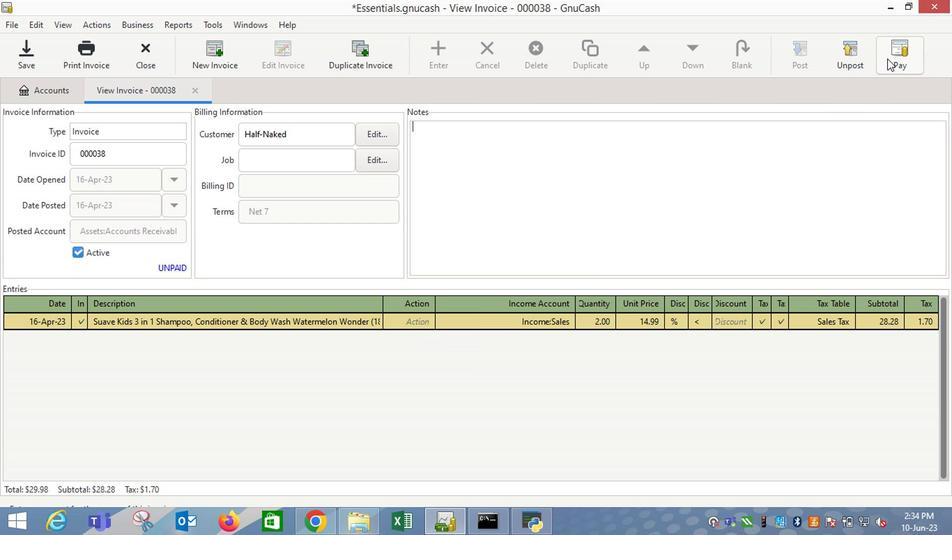 
Action: Mouse moved to (426, 272)
Screenshot: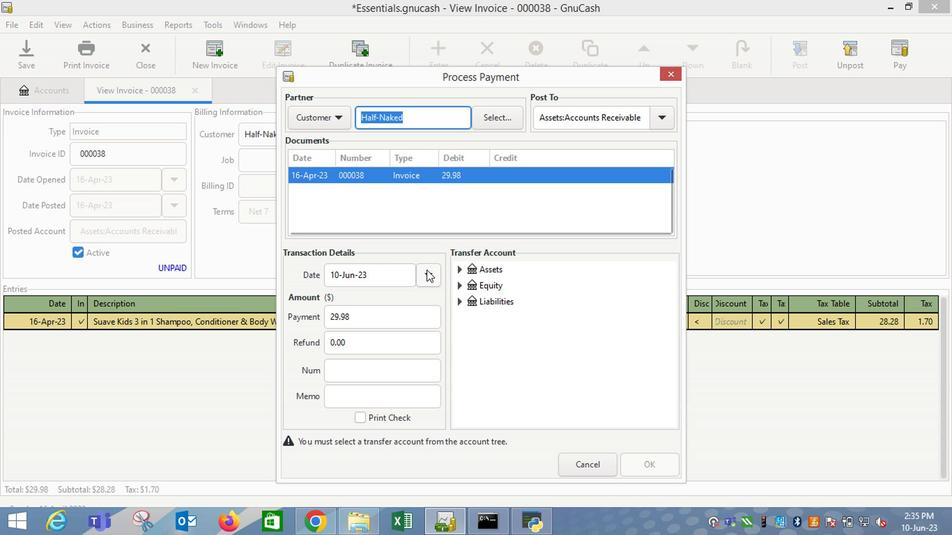 
Action: Mouse pressed left at (426, 272)
Screenshot: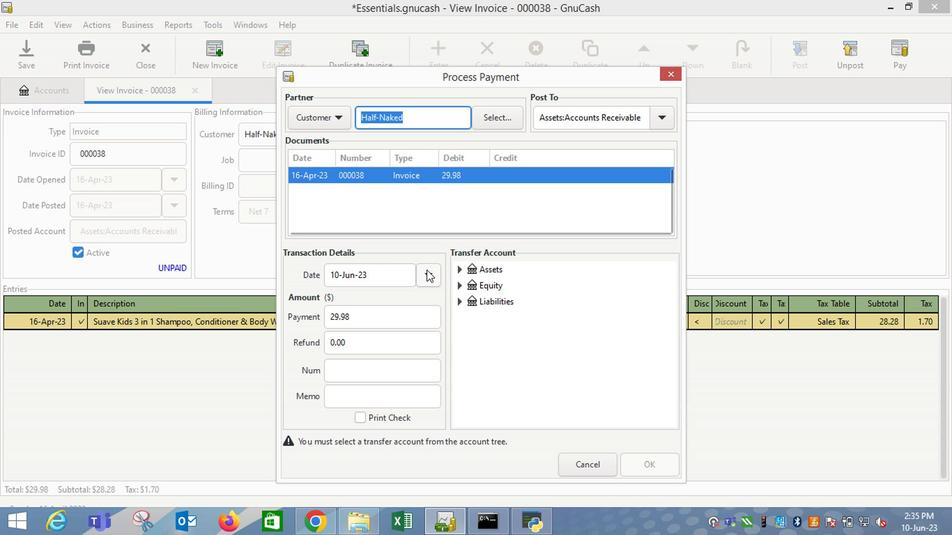 
Action: Mouse moved to (321, 299)
Screenshot: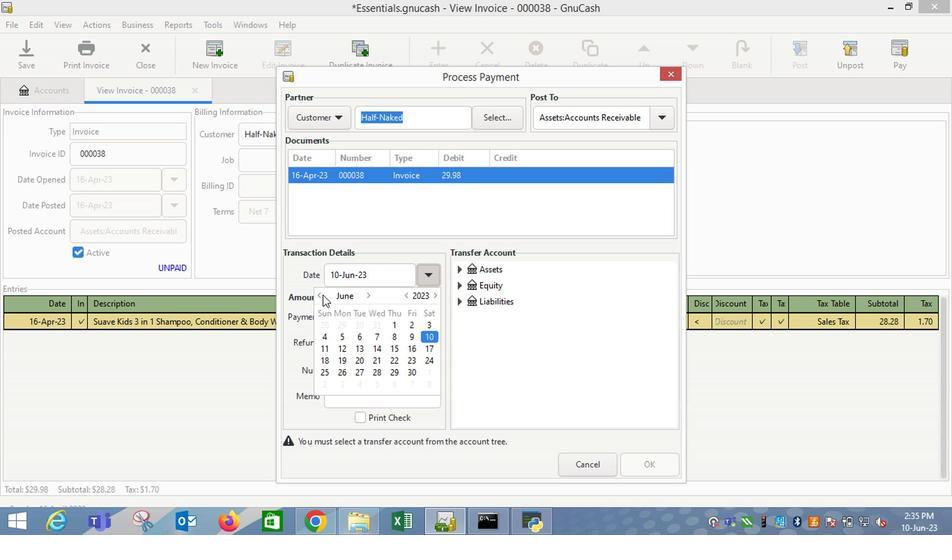 
Action: Mouse pressed left at (321, 299)
Screenshot: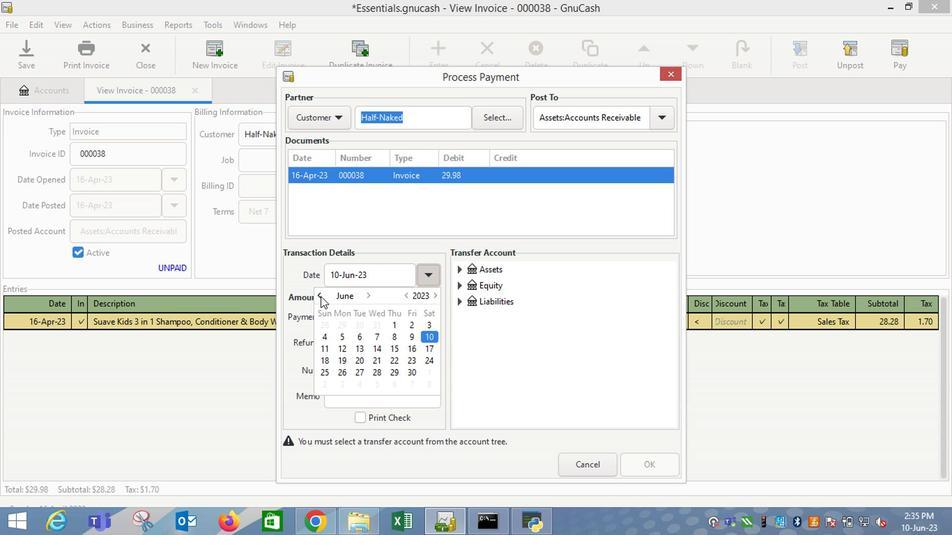 
Action: Mouse pressed left at (321, 299)
Screenshot: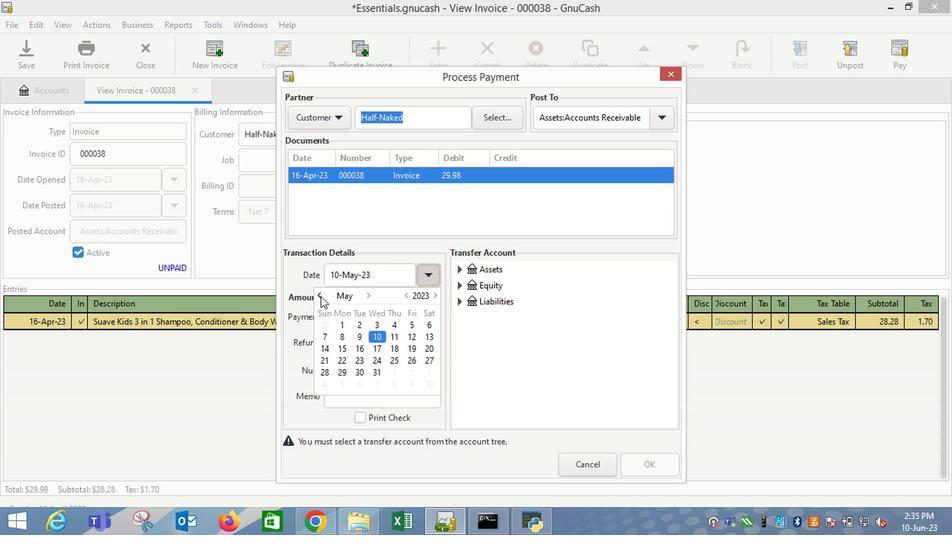 
Action: Mouse moved to (429, 363)
Screenshot: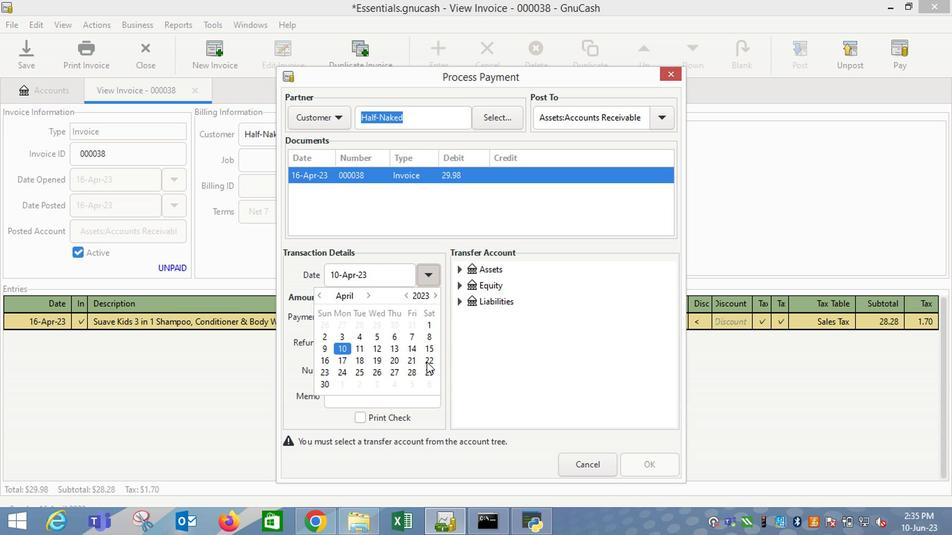 
Action: Mouse pressed left at (429, 363)
Screenshot: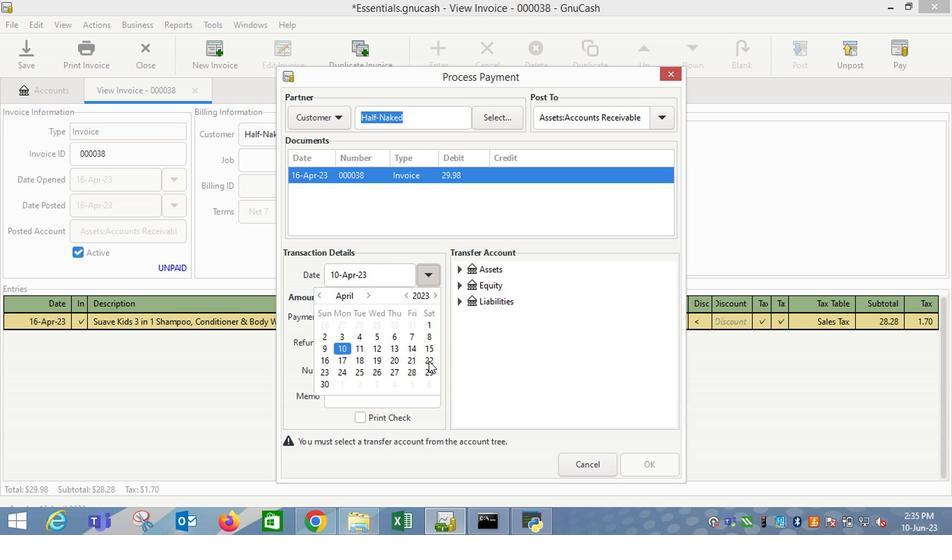 
Action: Mouse moved to (472, 345)
Screenshot: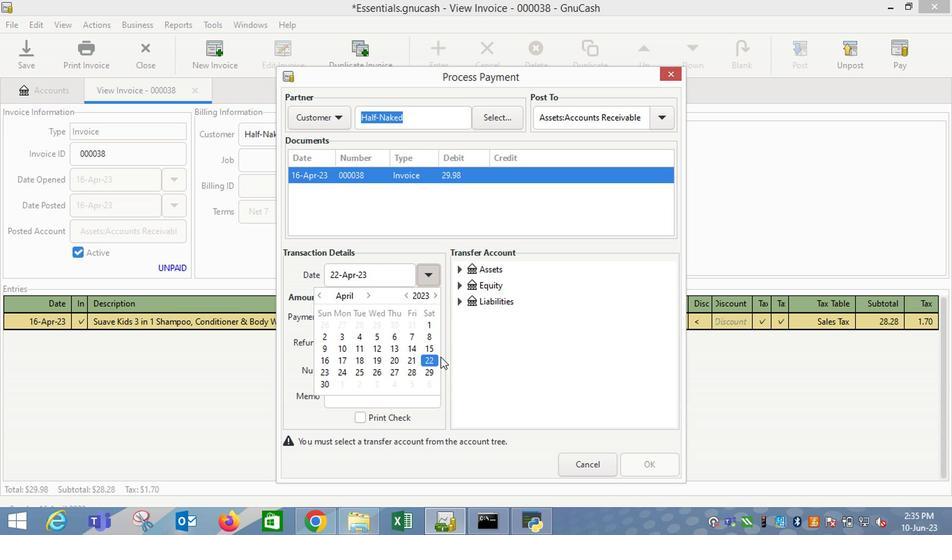 
Action: Mouse pressed left at (472, 345)
Screenshot: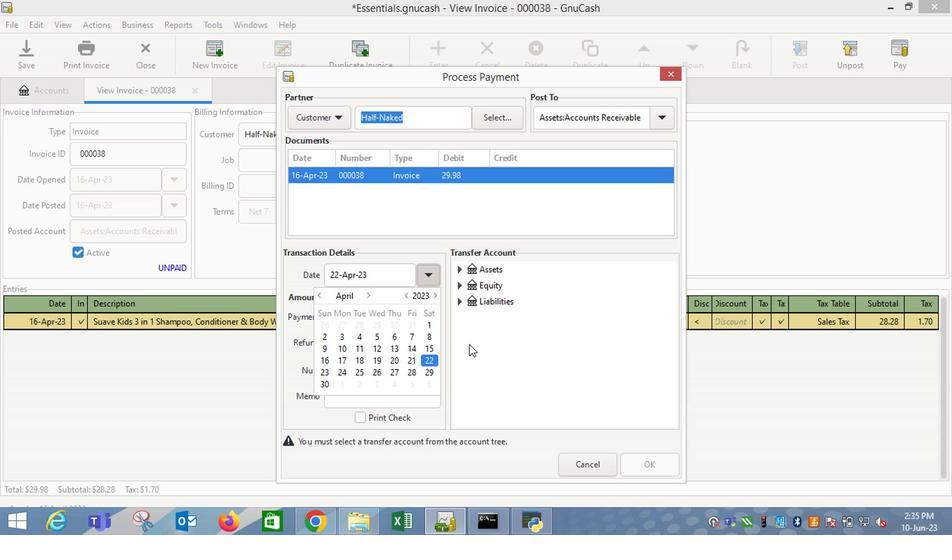 
Action: Mouse moved to (462, 271)
Screenshot: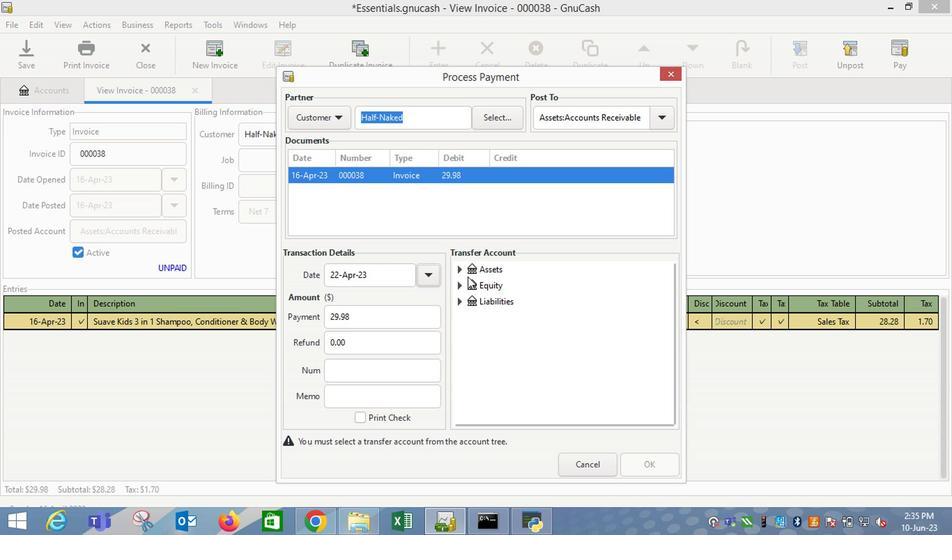 
Action: Mouse pressed left at (462, 271)
Screenshot: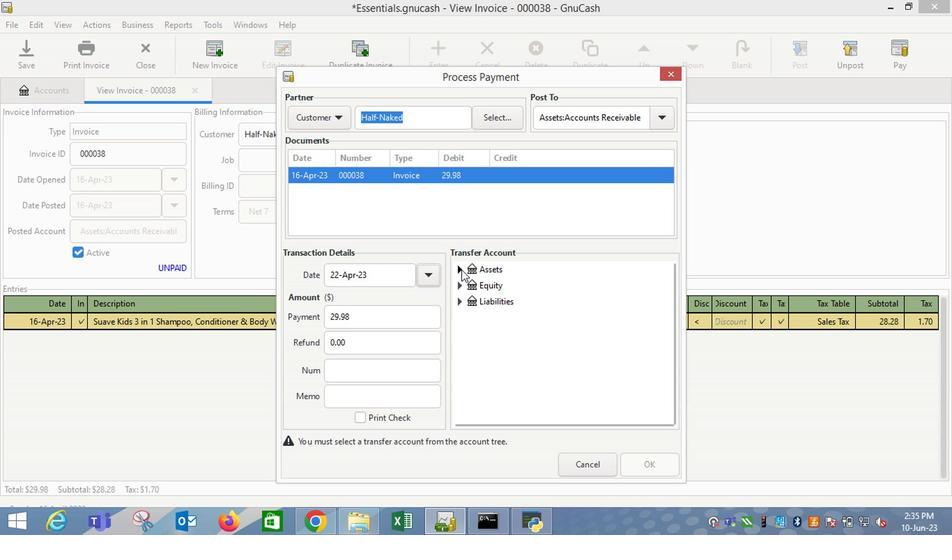 
Action: Mouse moved to (474, 287)
Screenshot: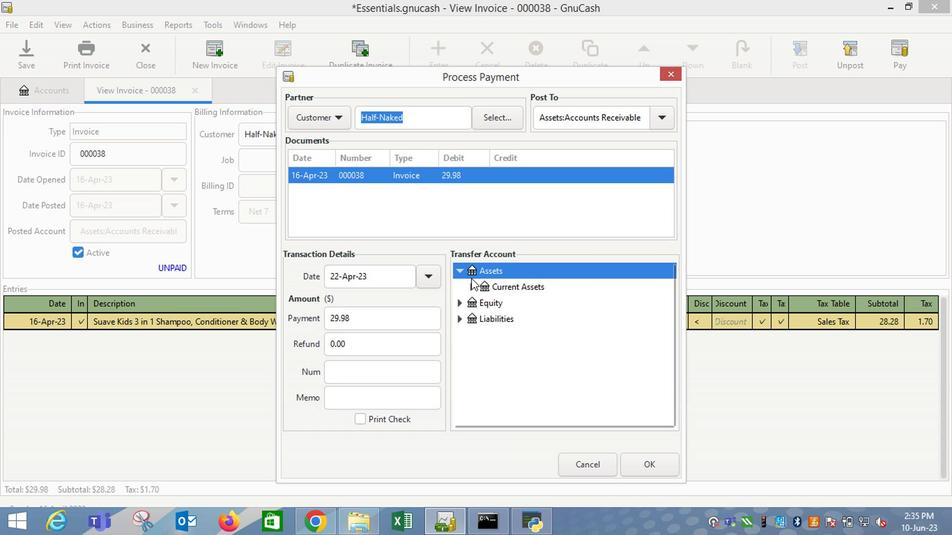 
Action: Mouse pressed left at (474, 287)
Screenshot: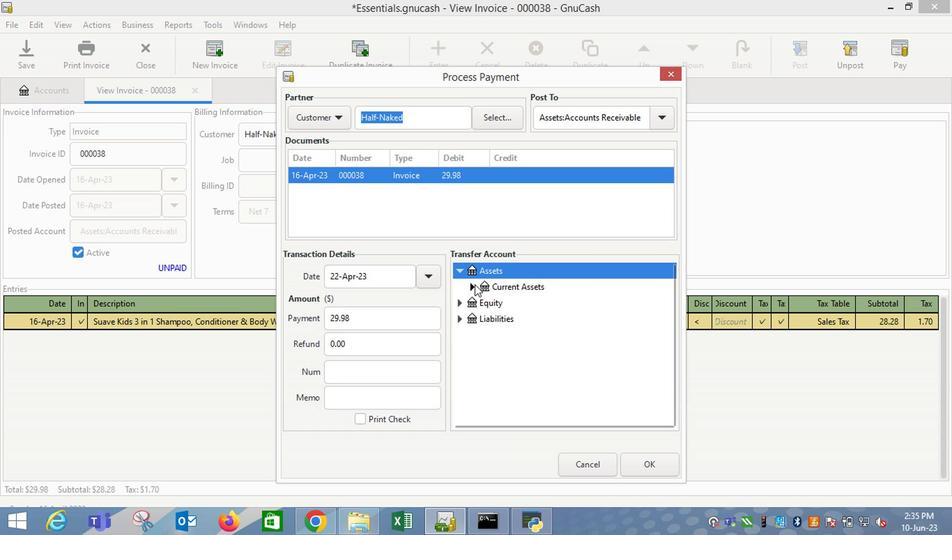 
Action: Mouse moved to (503, 304)
Screenshot: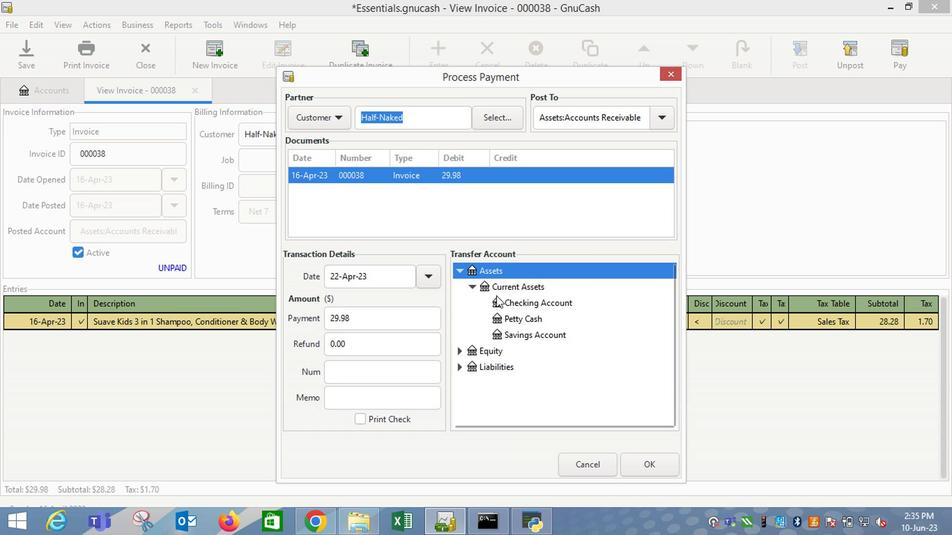 
Action: Mouse pressed left at (503, 304)
Screenshot: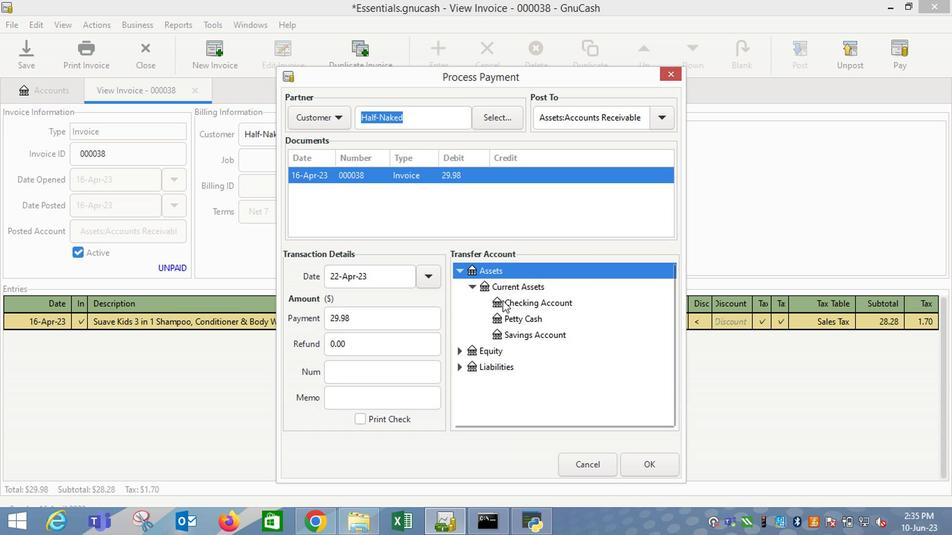 
Action: Mouse moved to (643, 471)
Screenshot: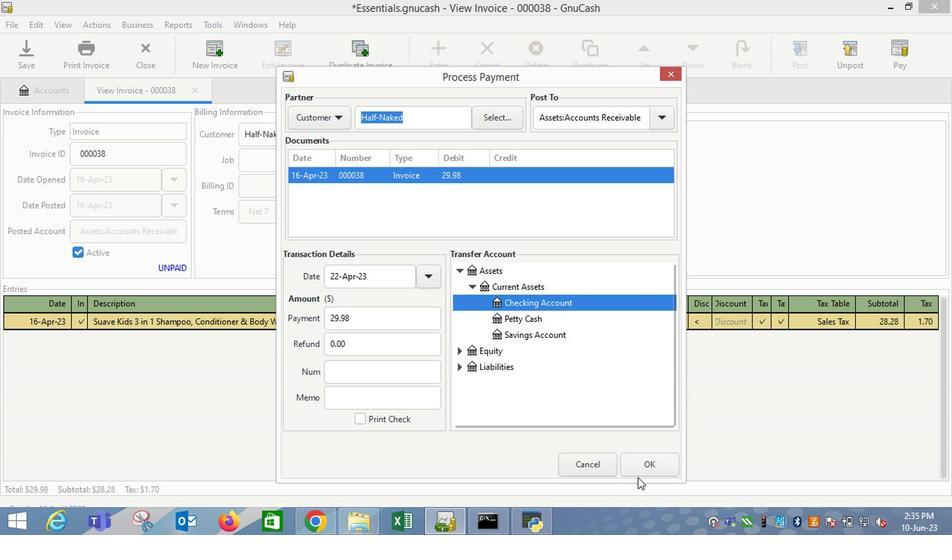 
Action: Mouse pressed left at (643, 471)
Screenshot: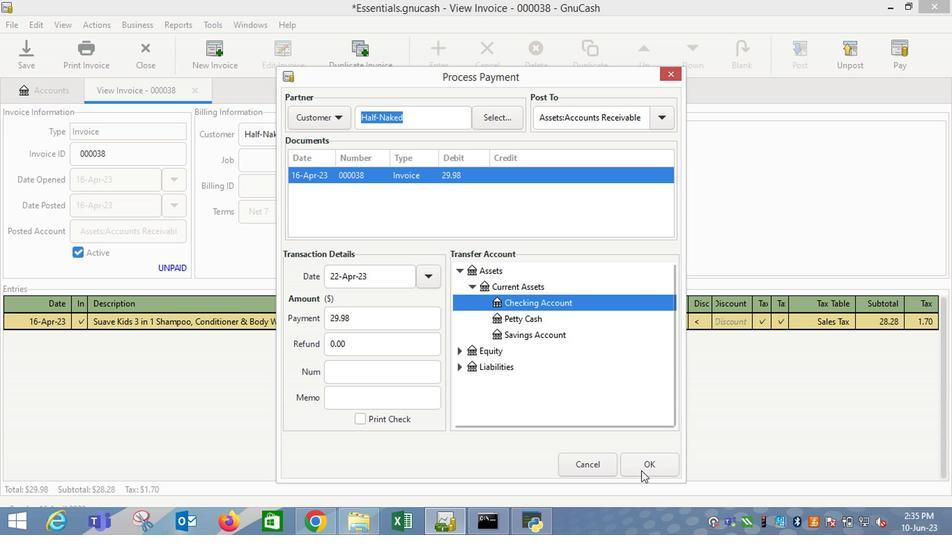
Action: Mouse moved to (99, 65)
Screenshot: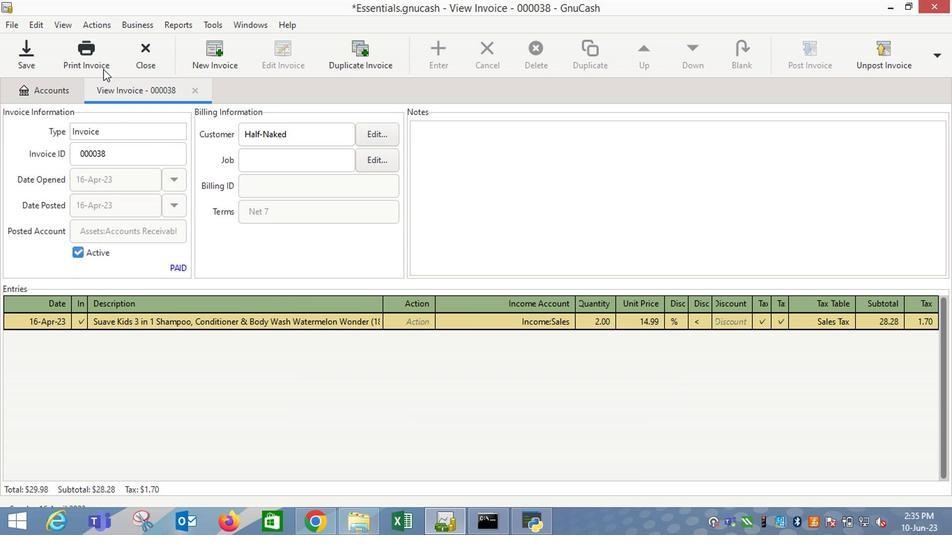 
Action: Mouse pressed left at (99, 65)
Screenshot: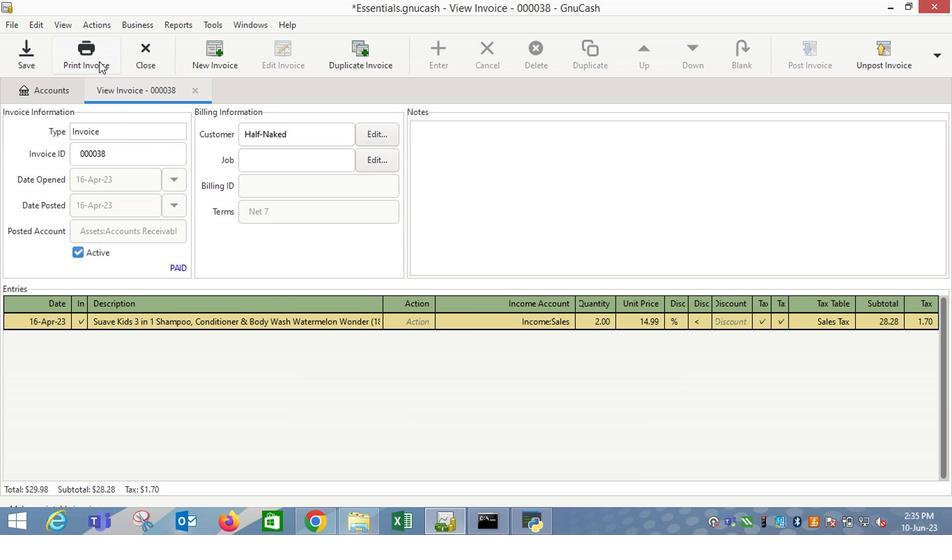 
Action: Mouse moved to (528, 212)
Screenshot: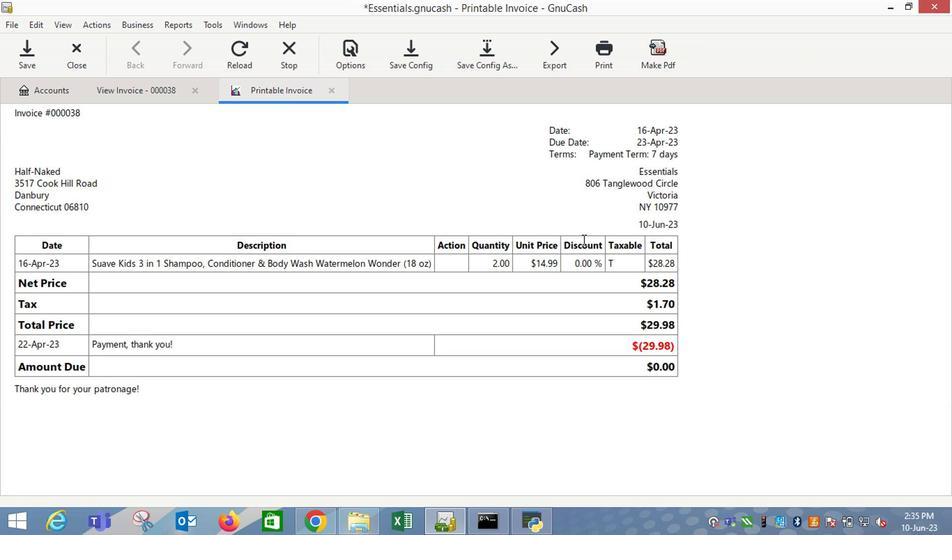 
